 Task: Find connections with filter location Bucaramanga with filter topic #cybersecuritywith filter profile language French with filter current company SYMPHONI HR with filter school Engineering colleges with filter industry Courts of Law with filter service category Administrative with filter keywords title Landscaping Assistant
Action: Mouse moved to (515, 72)
Screenshot: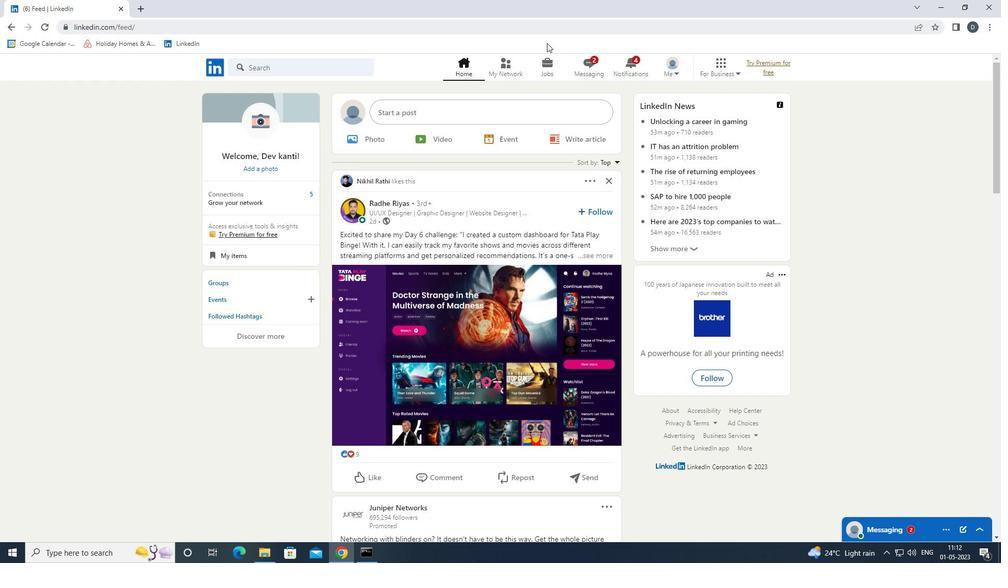 
Action: Mouse pressed left at (515, 72)
Screenshot: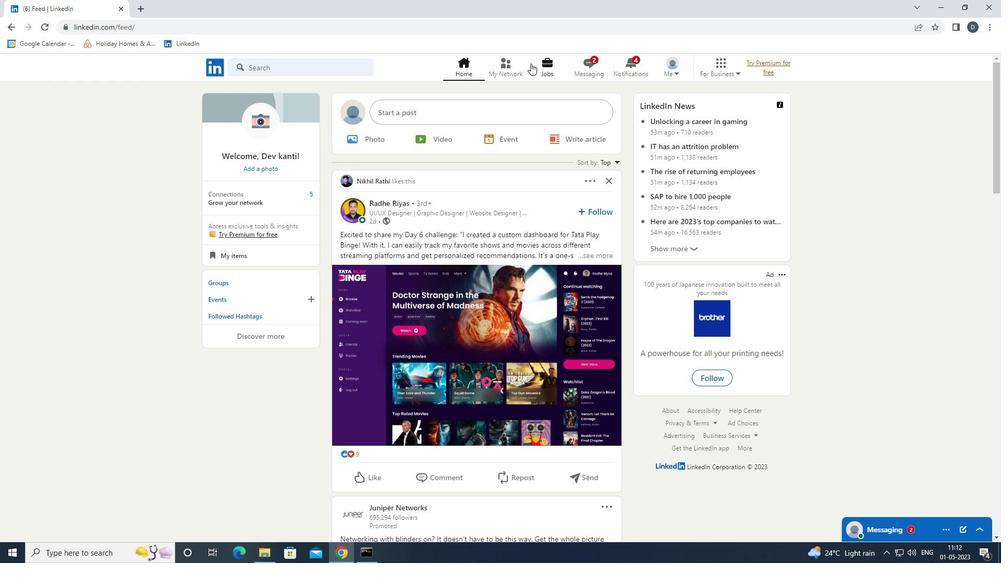 
Action: Mouse moved to (345, 125)
Screenshot: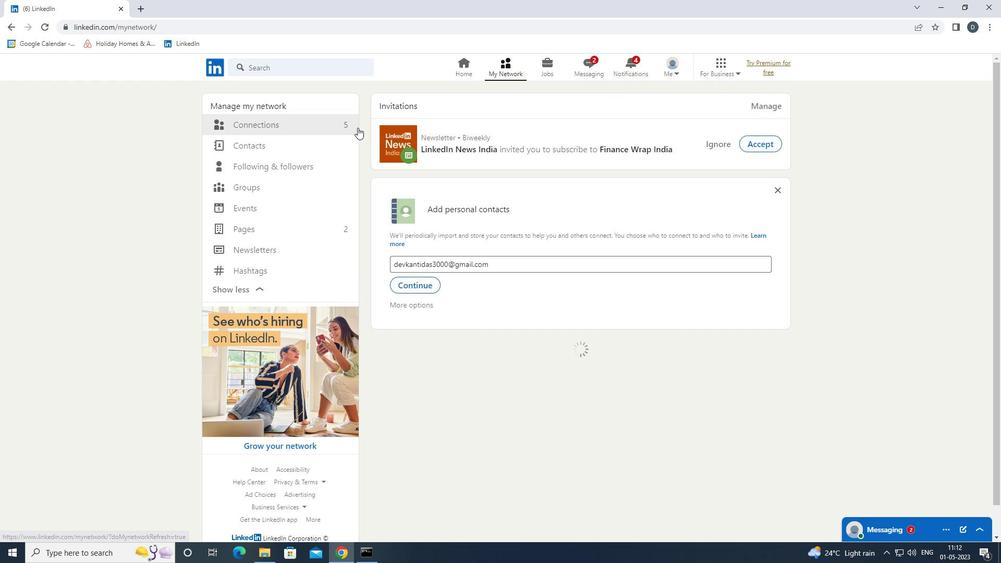 
Action: Mouse pressed left at (345, 125)
Screenshot: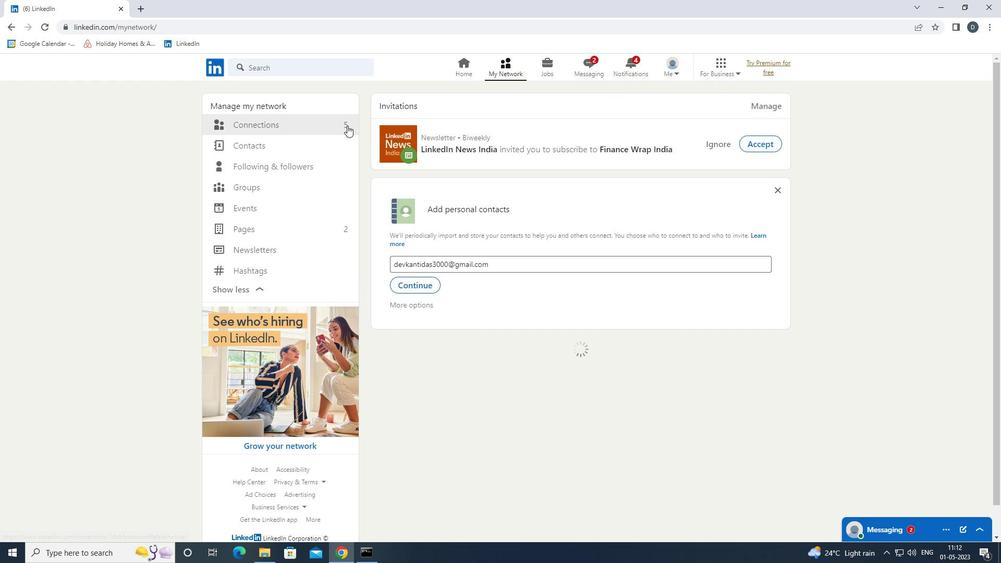 
Action: Mouse moved to (555, 124)
Screenshot: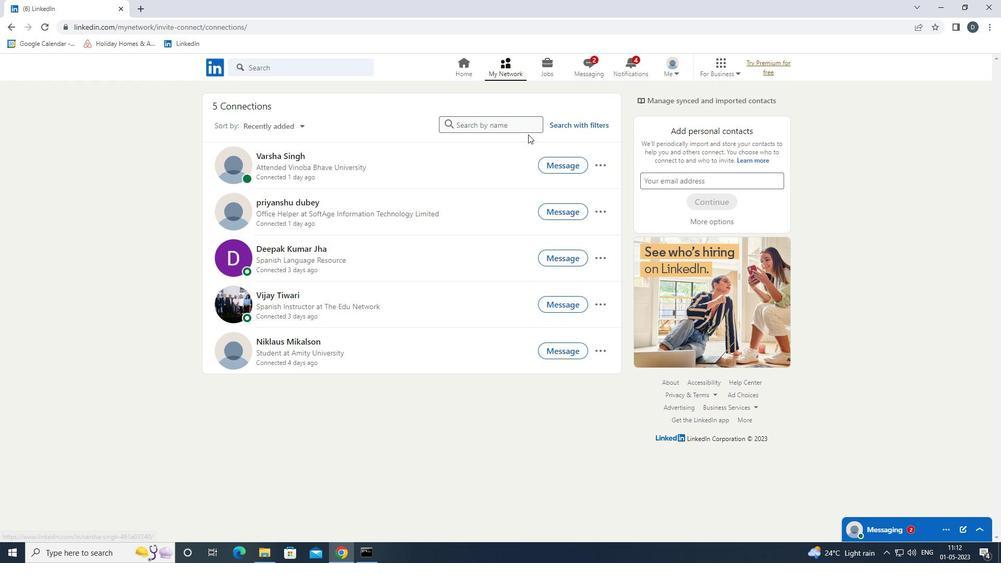 
Action: Mouse pressed left at (555, 124)
Screenshot: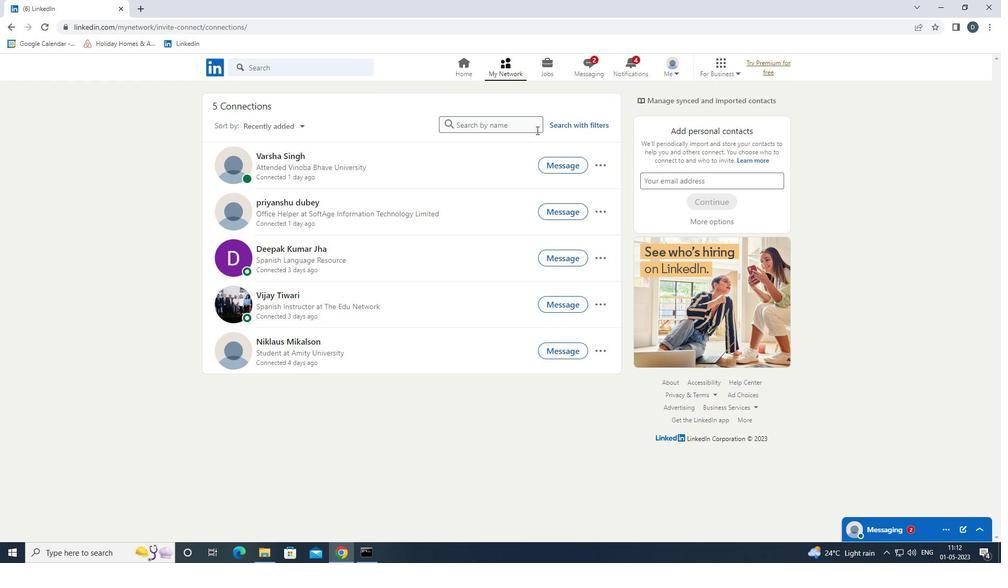 
Action: Mouse moved to (539, 97)
Screenshot: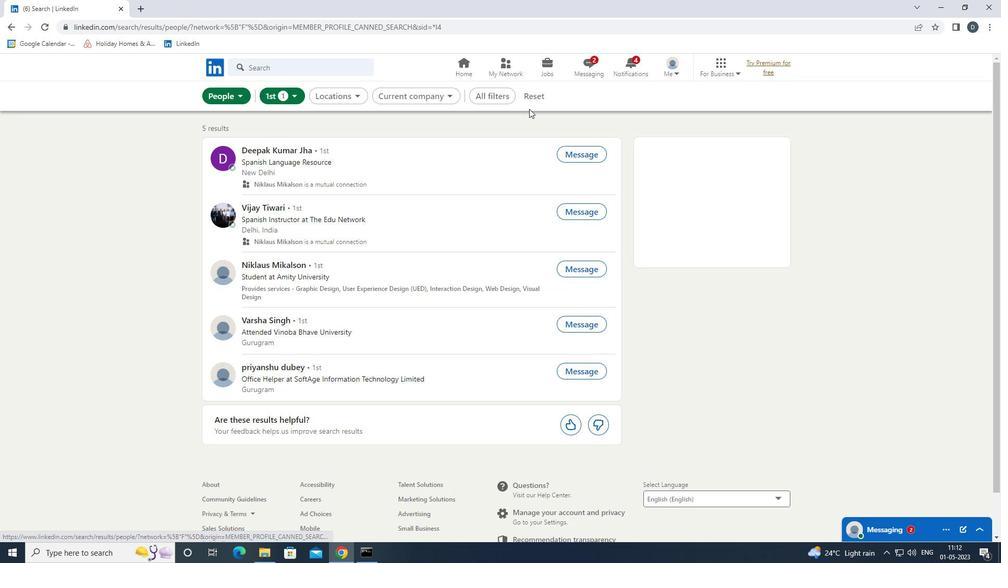 
Action: Mouse pressed left at (539, 97)
Screenshot: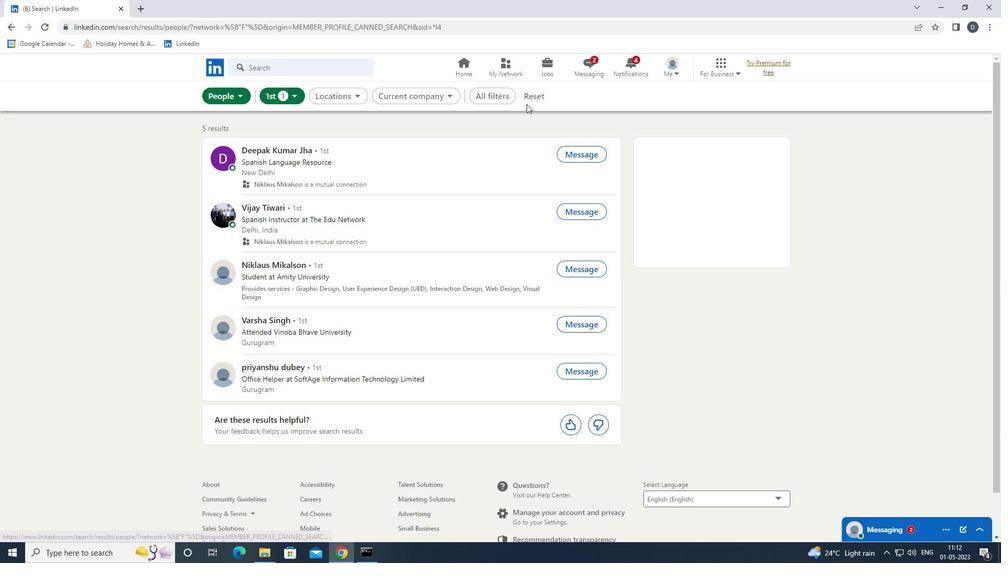 
Action: Mouse moved to (523, 96)
Screenshot: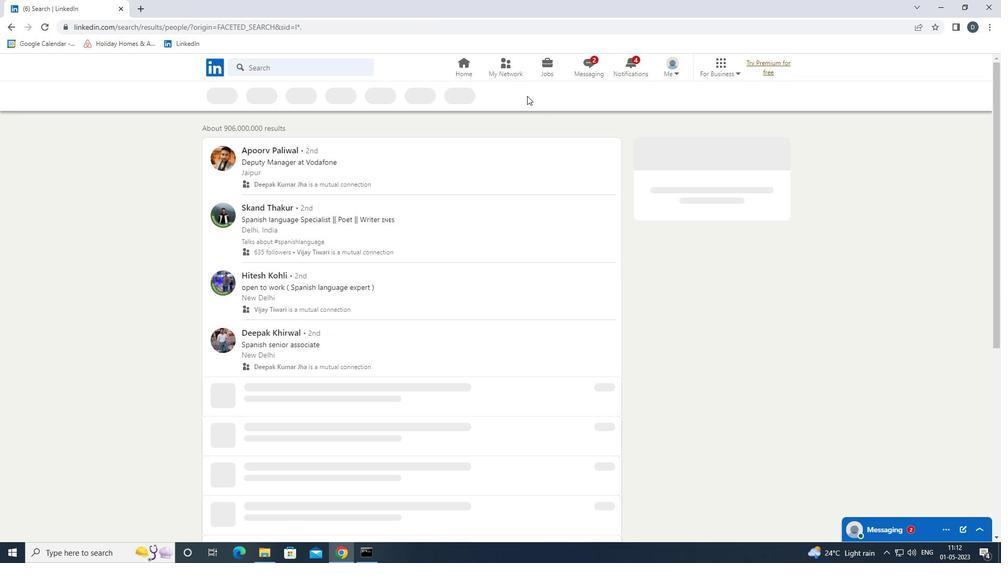
Action: Mouse pressed left at (523, 96)
Screenshot: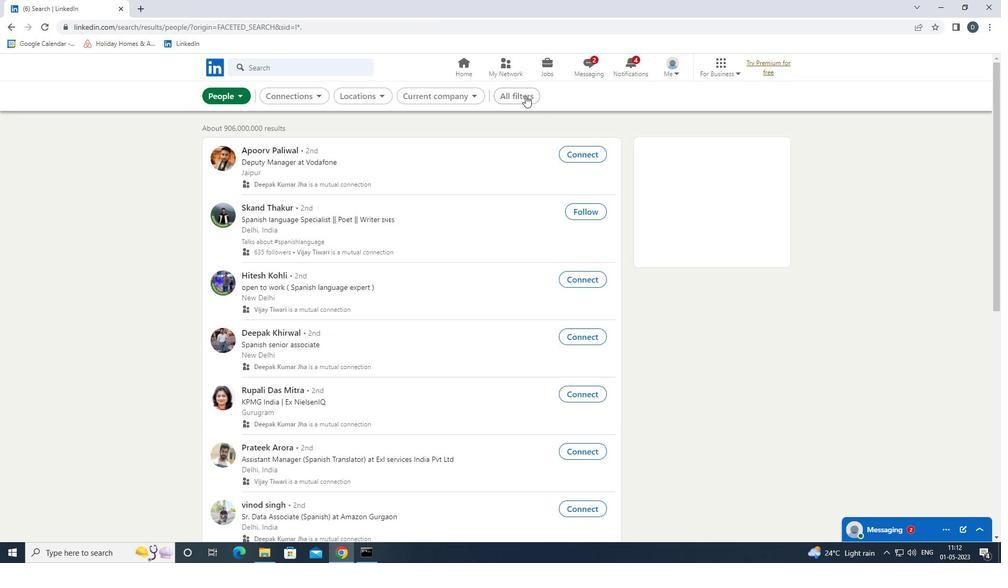 
Action: Mouse moved to (911, 362)
Screenshot: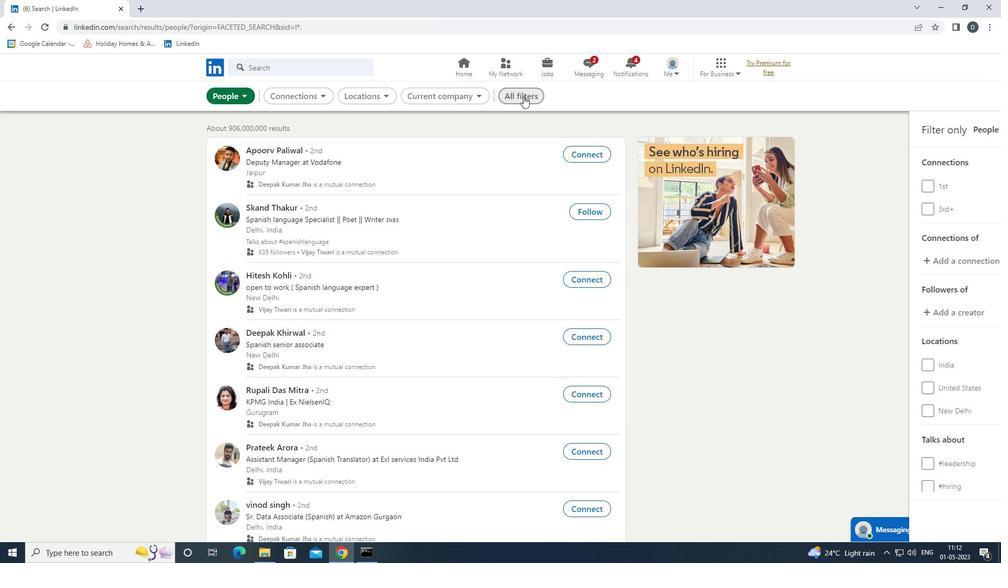 
Action: Mouse scrolled (911, 361) with delta (0, 0)
Screenshot: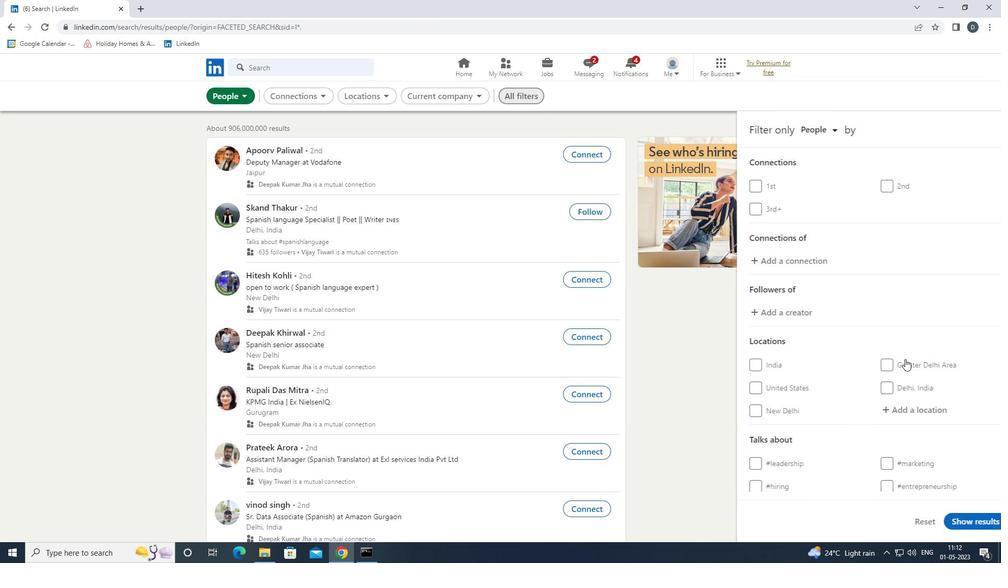 
Action: Mouse moved to (911, 362)
Screenshot: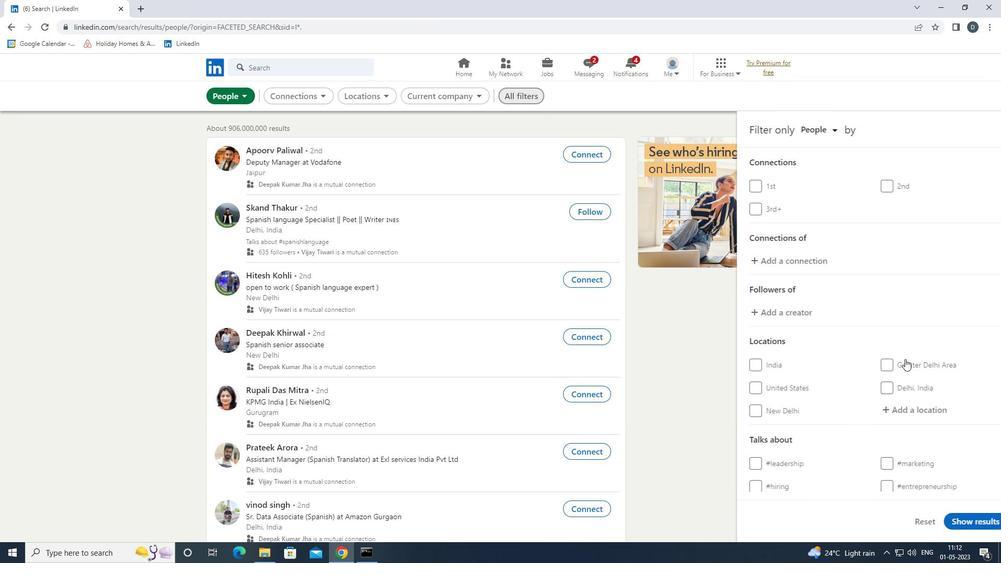 
Action: Mouse scrolled (911, 361) with delta (0, 0)
Screenshot: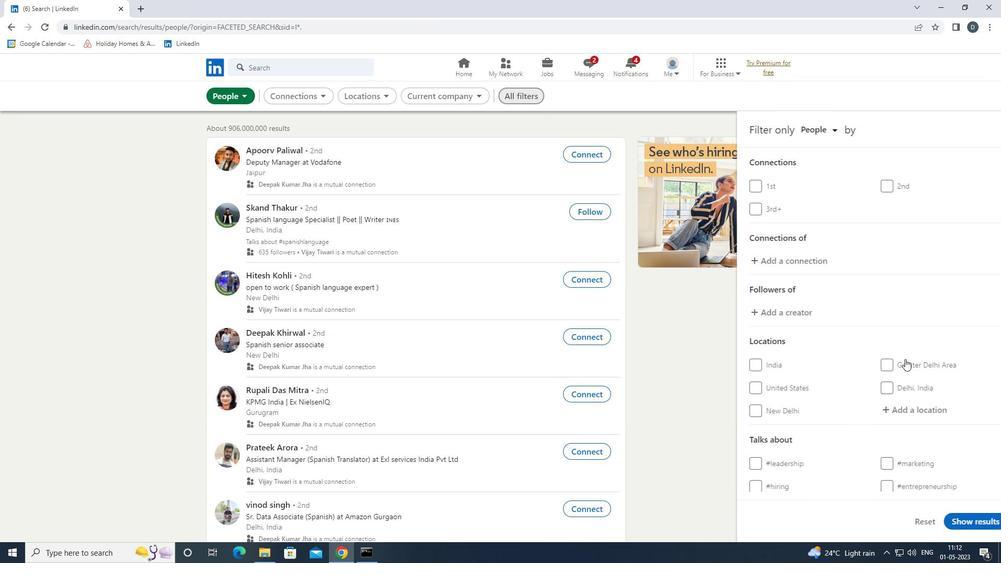 
Action: Mouse moved to (904, 309)
Screenshot: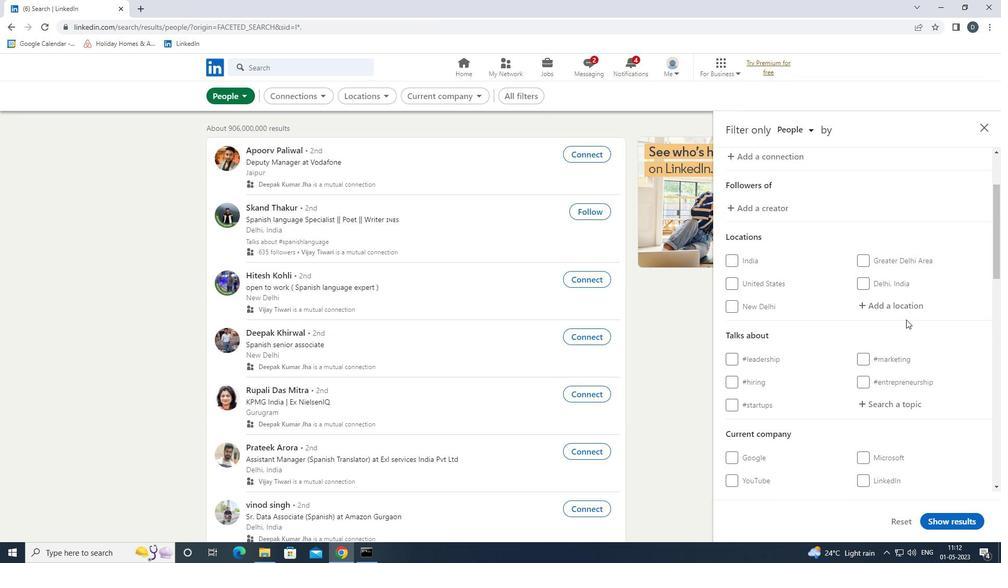 
Action: Mouse pressed left at (904, 309)
Screenshot: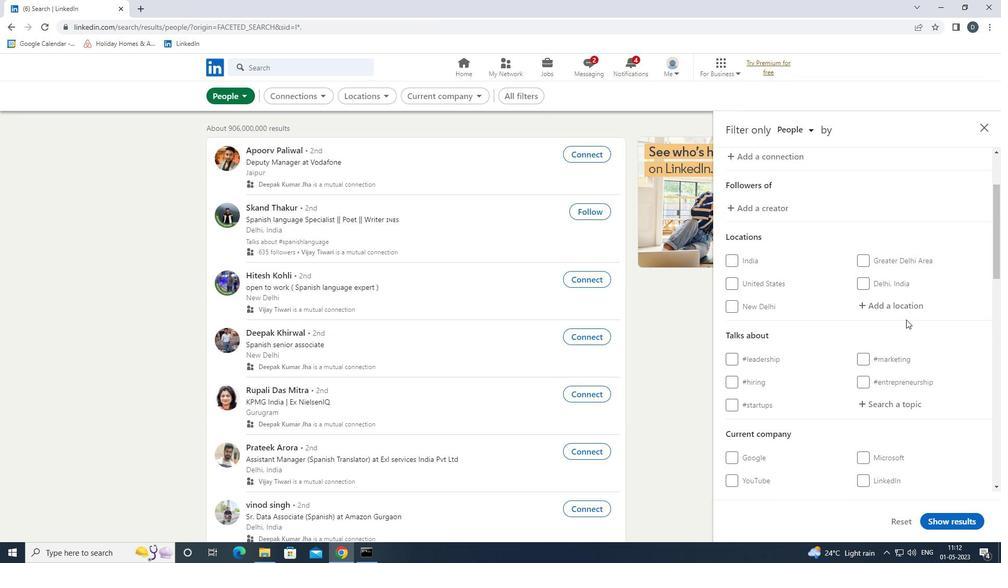 
Action: Key pressed <Key.shift>BU
Screenshot: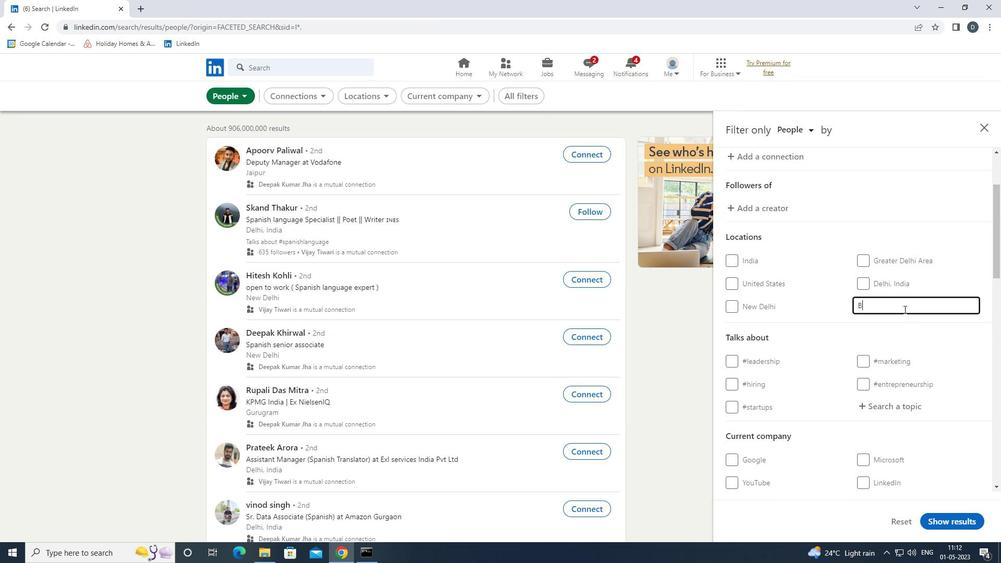 
Action: Mouse moved to (904, 309)
Screenshot: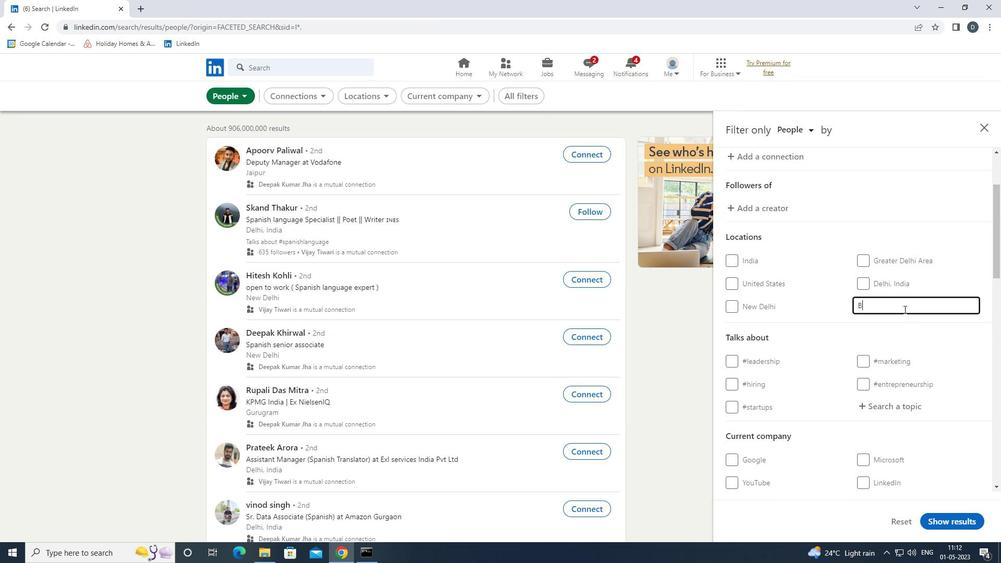 
Action: Key pressed CAR
Screenshot: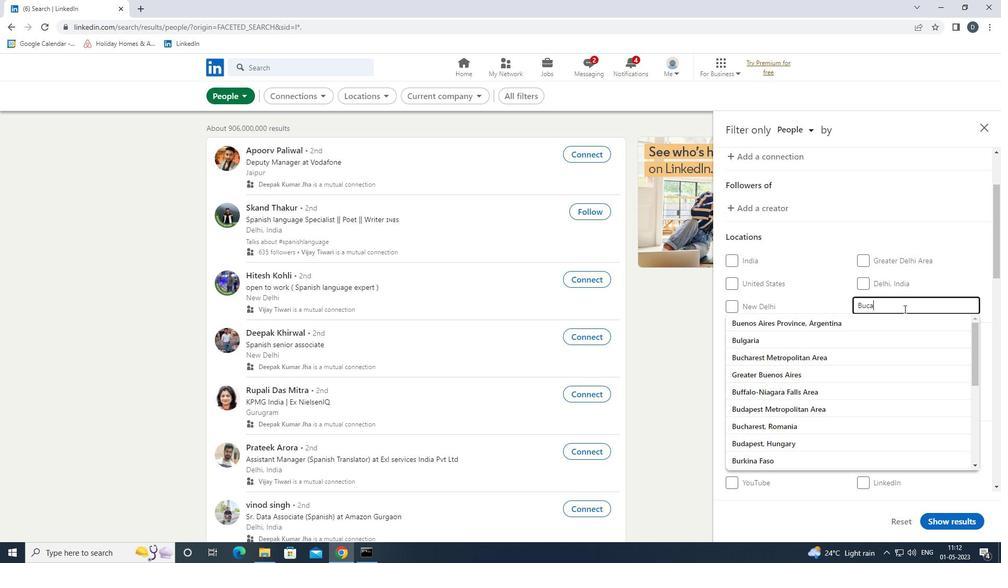 
Action: Mouse moved to (904, 309)
Screenshot: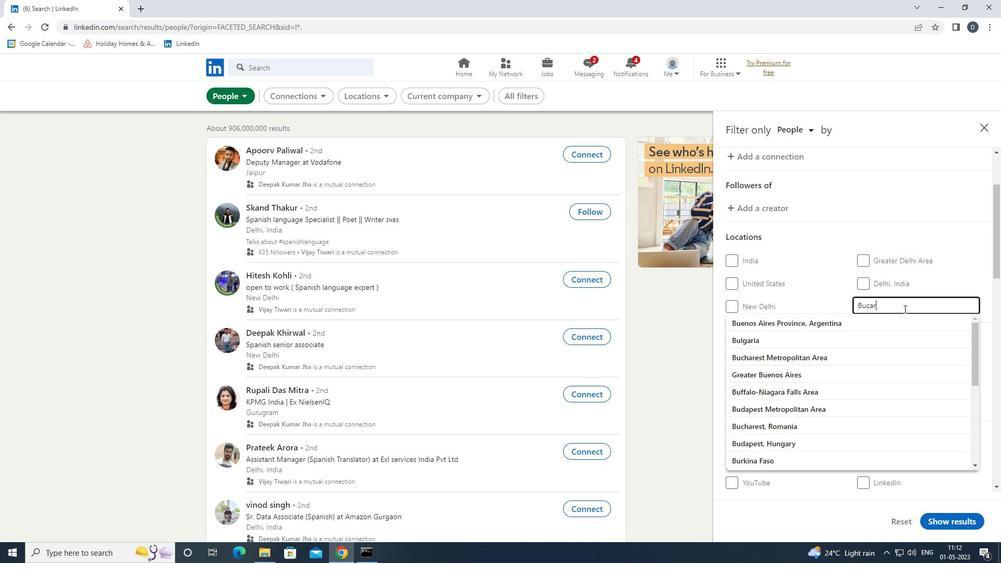 
Action: Key pressed AMANGA
Screenshot: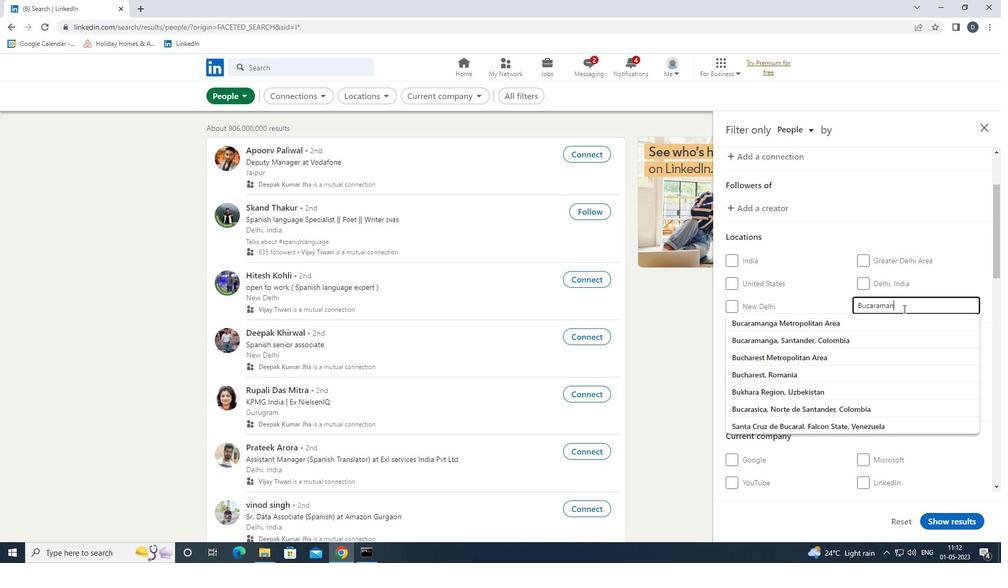 
Action: Mouse moved to (903, 309)
Screenshot: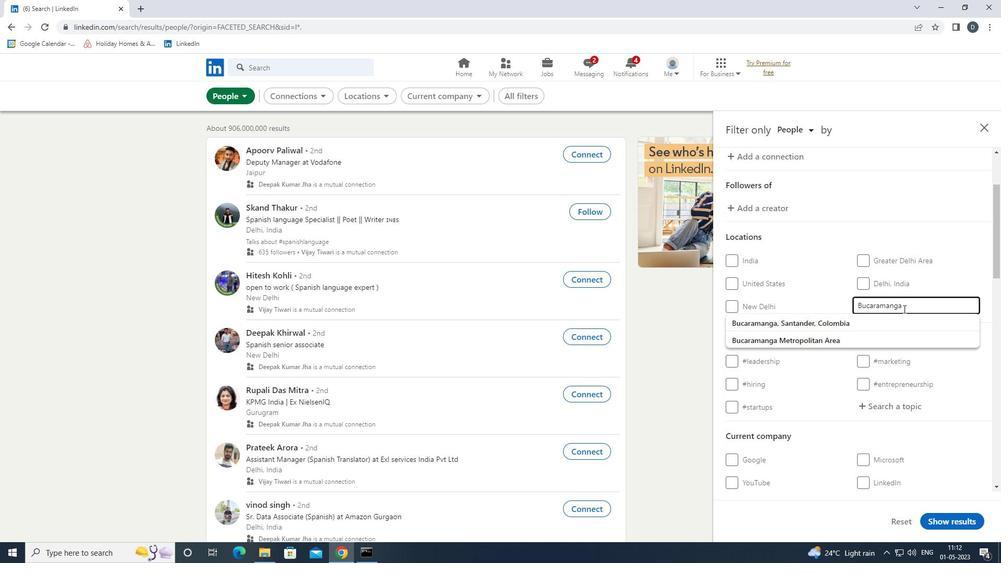 
Action: Key pressed <Key.enter>
Screenshot: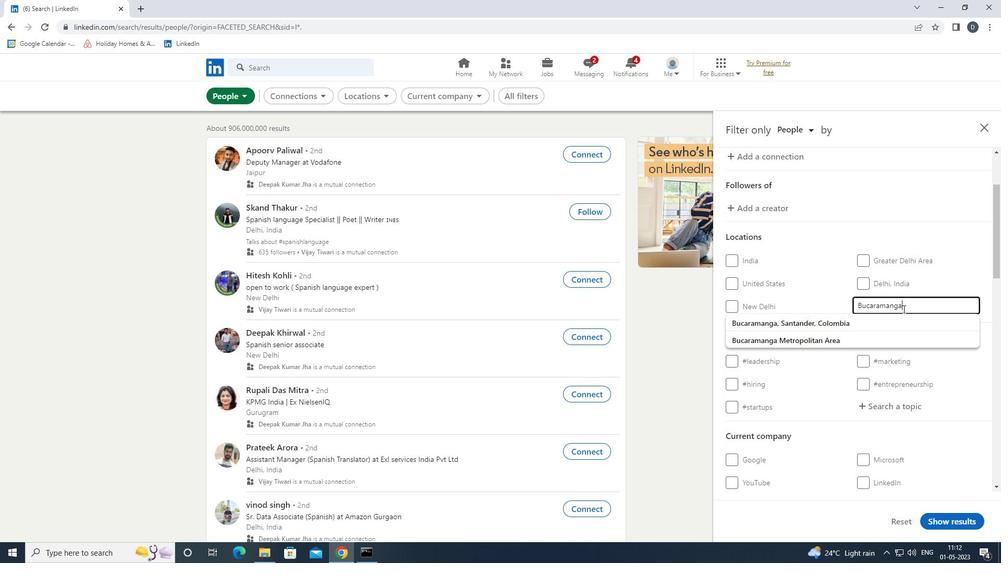 
Action: Mouse moved to (908, 307)
Screenshot: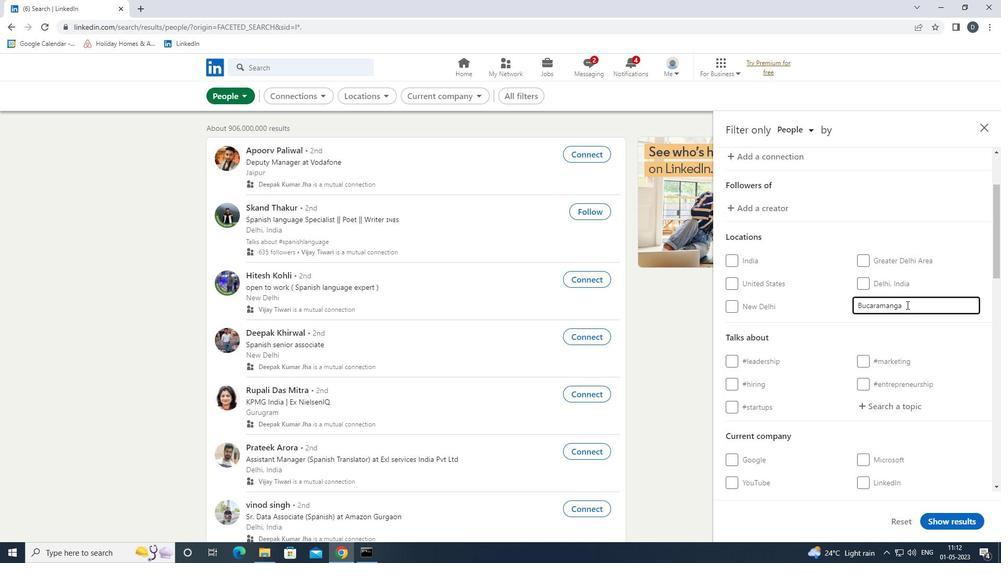 
Action: Mouse scrolled (908, 306) with delta (0, 0)
Screenshot: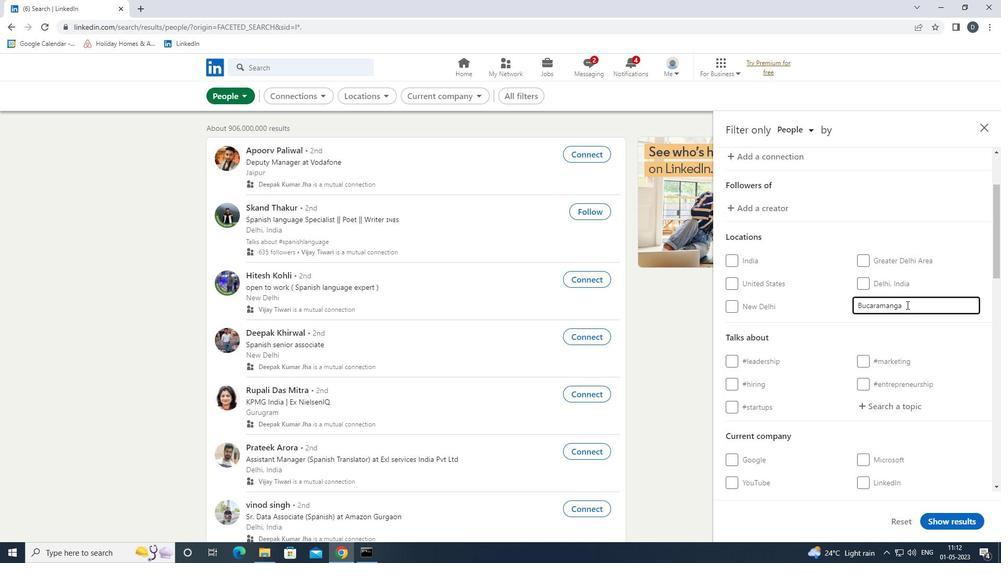 
Action: Mouse moved to (908, 307)
Screenshot: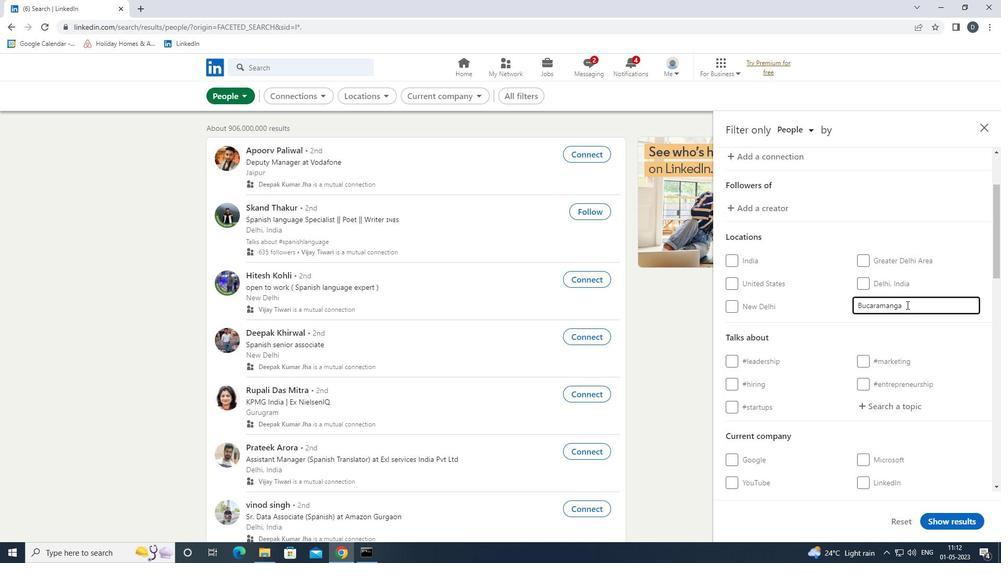 
Action: Mouse scrolled (908, 306) with delta (0, 0)
Screenshot: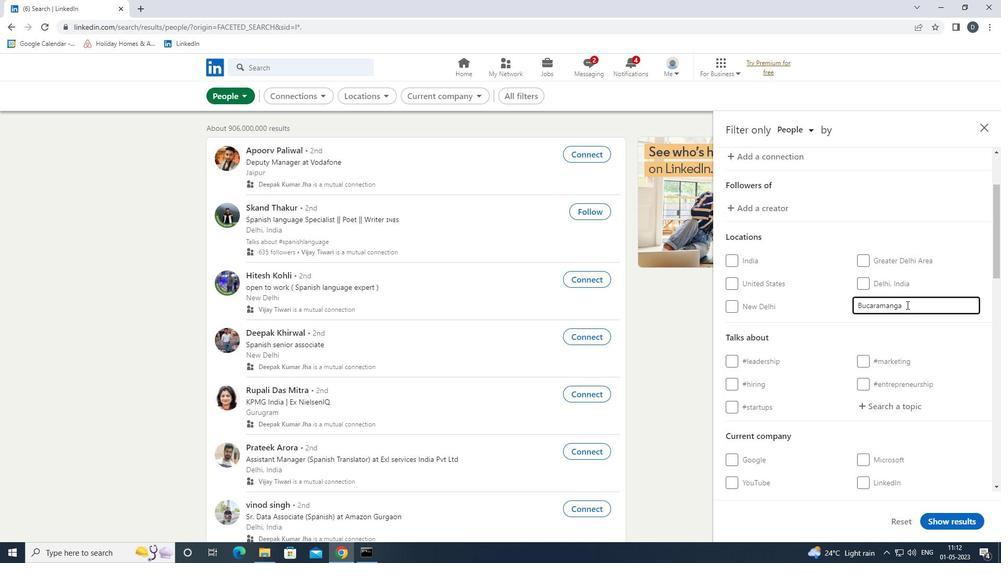 
Action: Mouse moved to (908, 307)
Screenshot: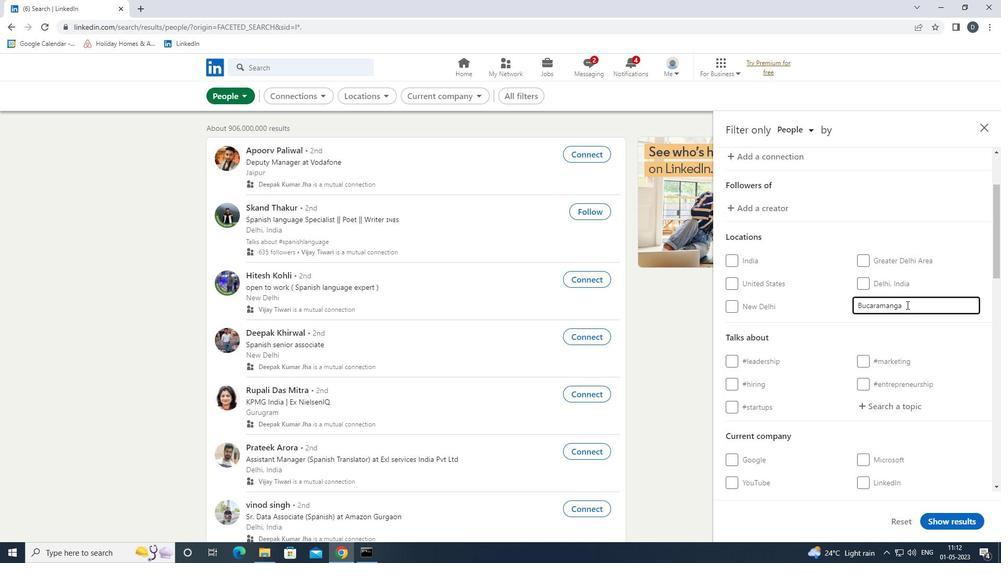 
Action: Mouse scrolled (908, 307) with delta (0, 0)
Screenshot: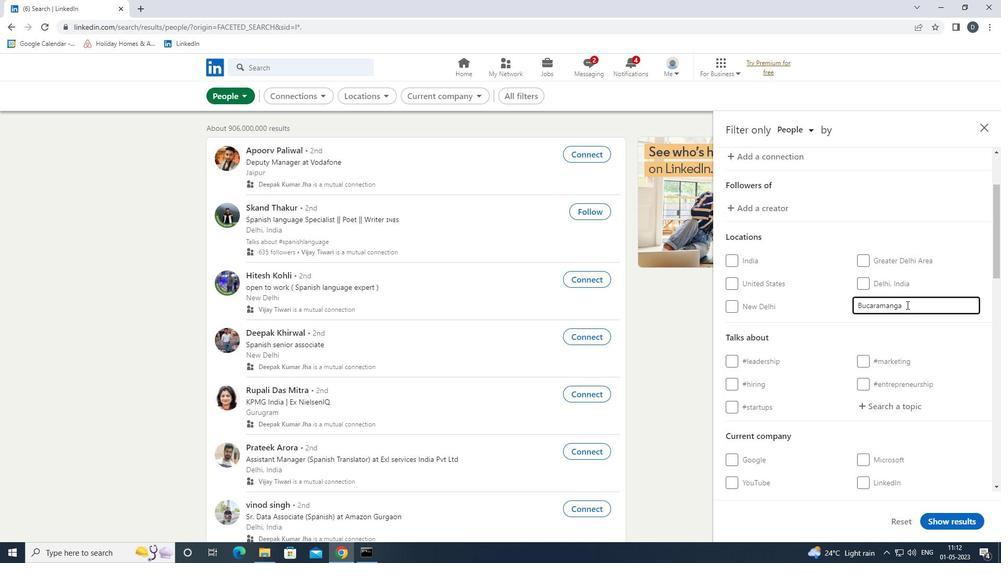 
Action: Mouse moved to (912, 245)
Screenshot: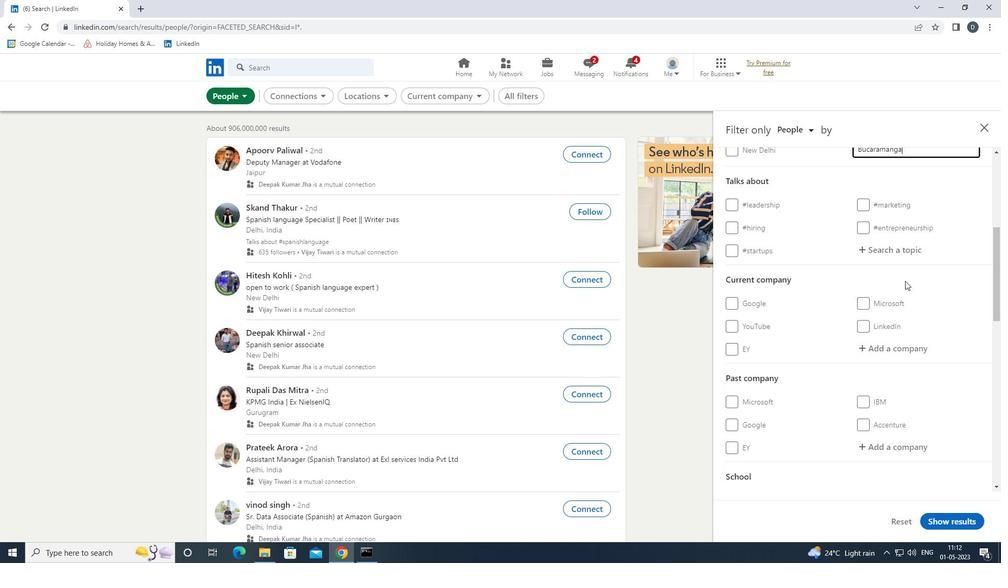 
Action: Mouse pressed left at (912, 245)
Screenshot: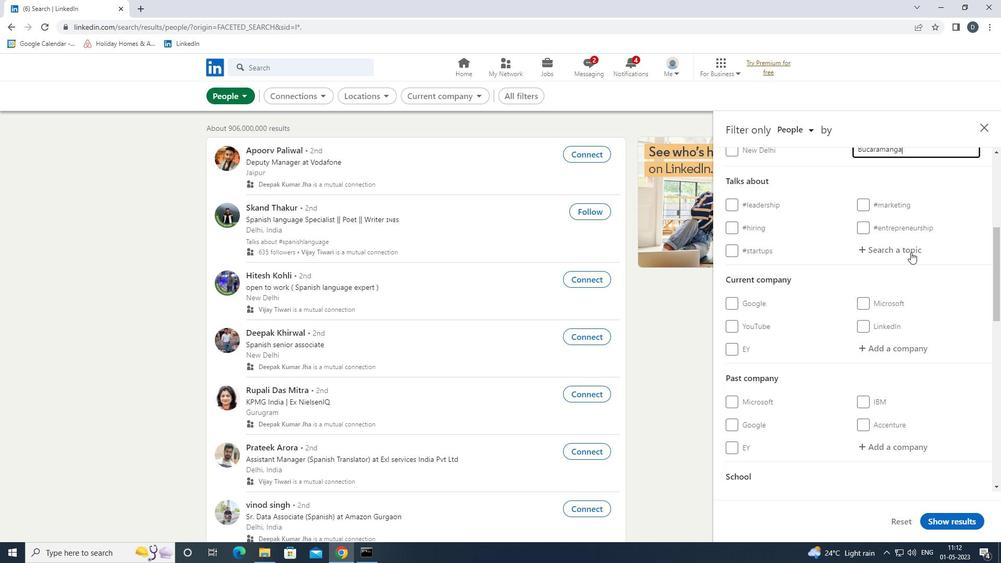 
Action: Key pressed <Key.shift>#CYBERSECUI<Key.backspace>RITY
Screenshot: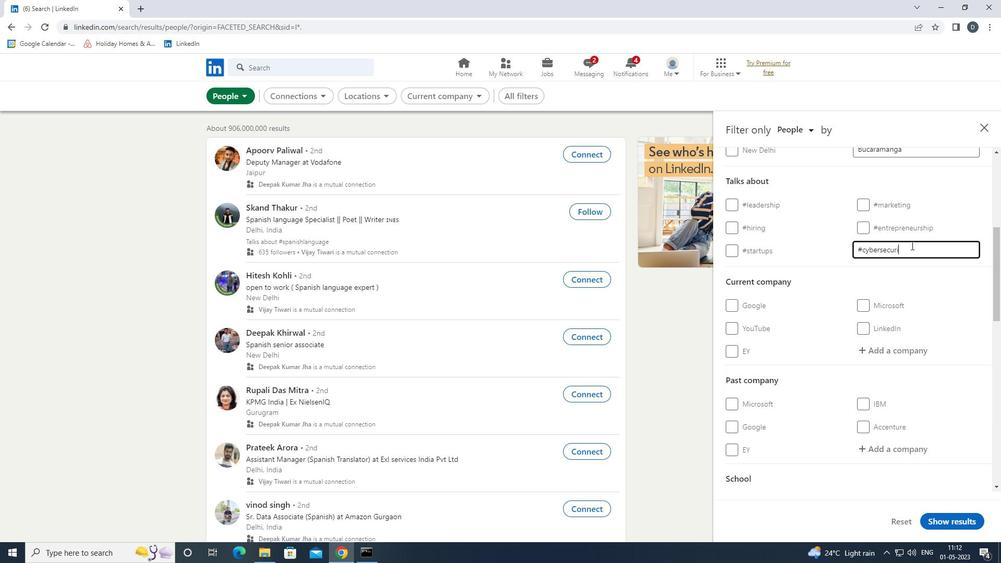 
Action: Mouse moved to (898, 286)
Screenshot: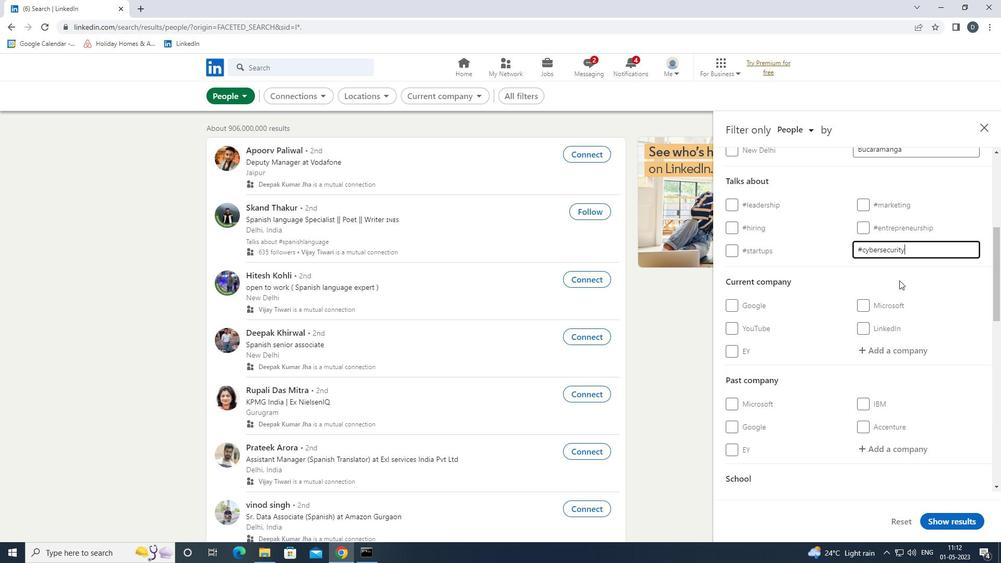 
Action: Mouse scrolled (898, 285) with delta (0, 0)
Screenshot: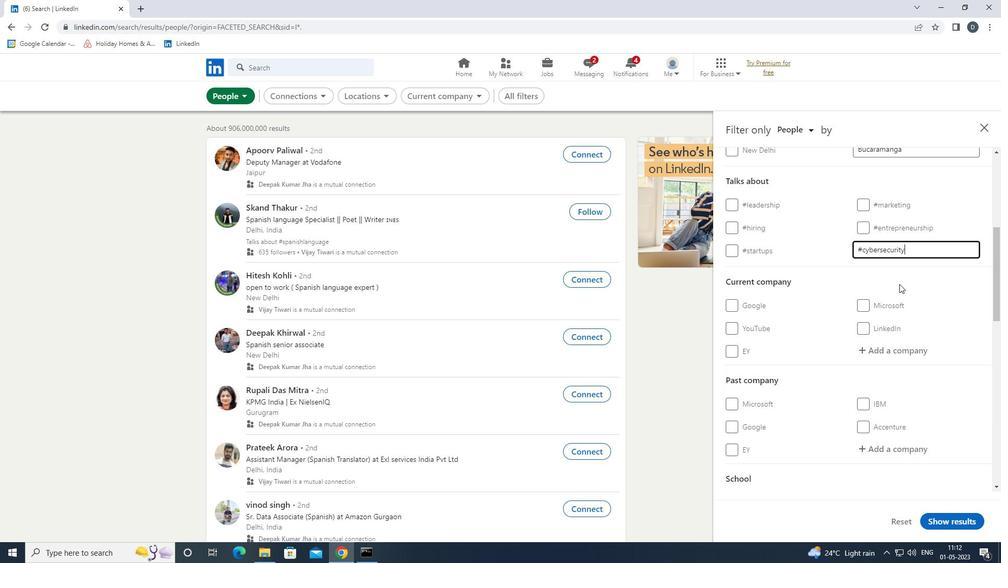 
Action: Mouse moved to (898, 287)
Screenshot: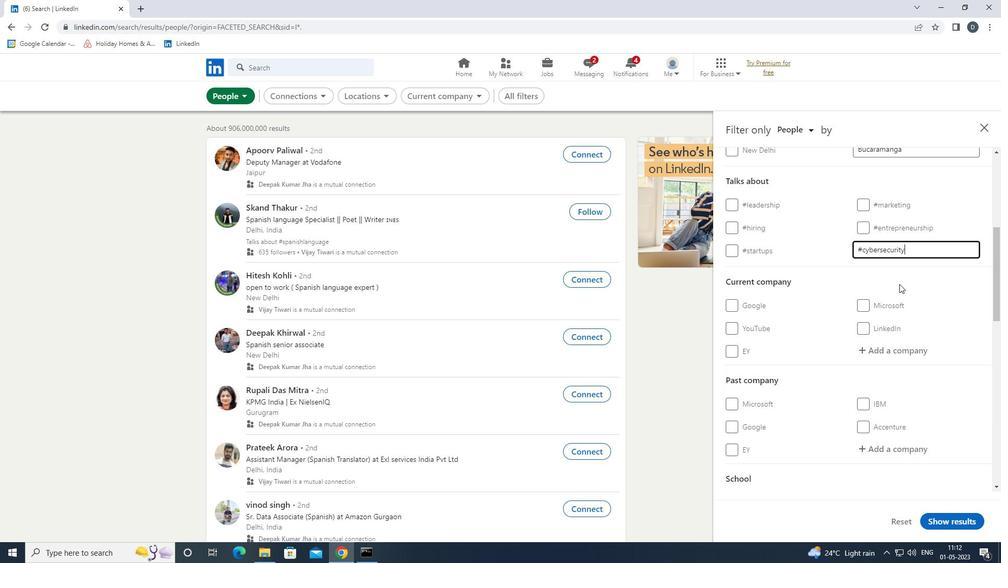 
Action: Mouse scrolled (898, 286) with delta (0, 0)
Screenshot: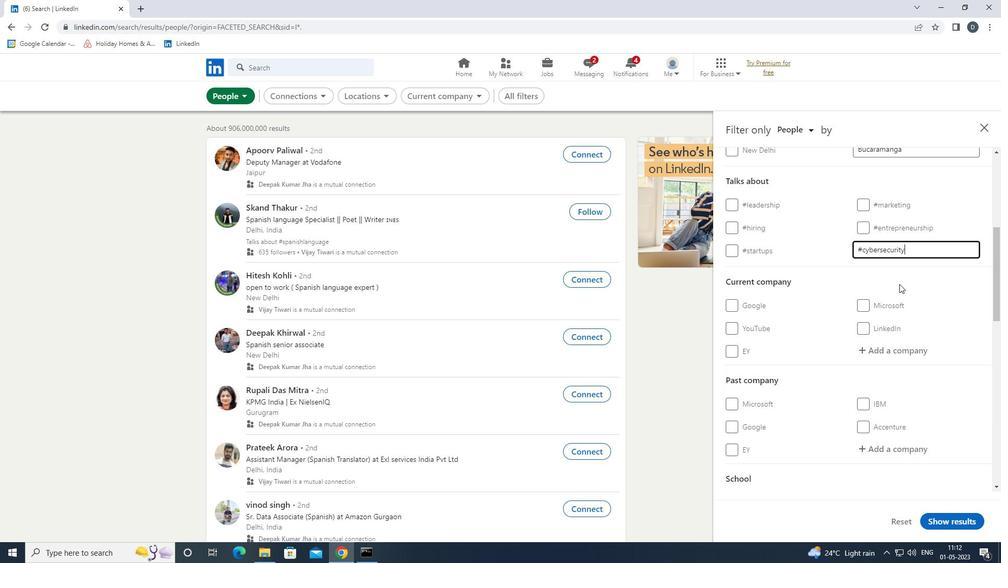 
Action: Mouse scrolled (898, 286) with delta (0, 0)
Screenshot: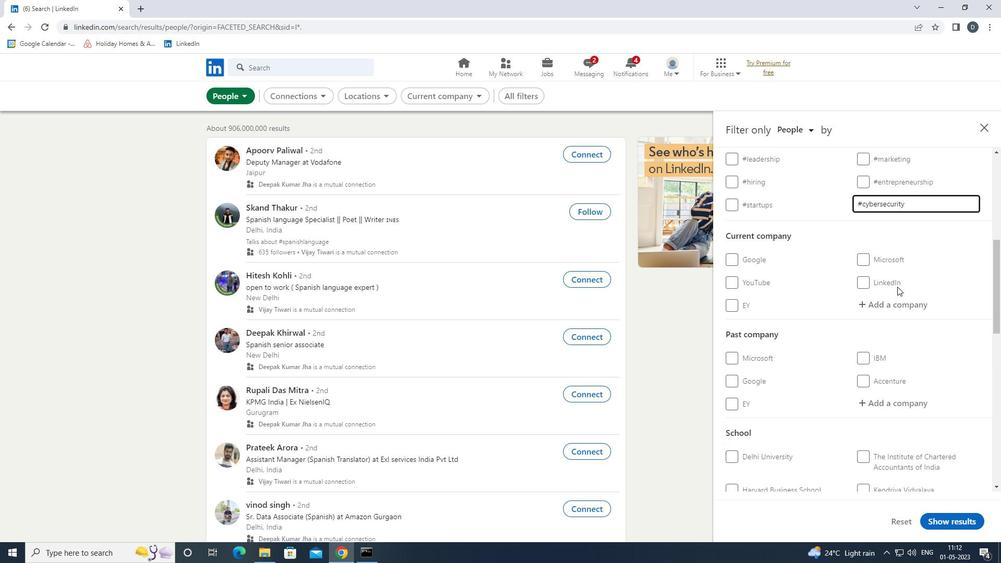
Action: Mouse scrolled (898, 286) with delta (0, 0)
Screenshot: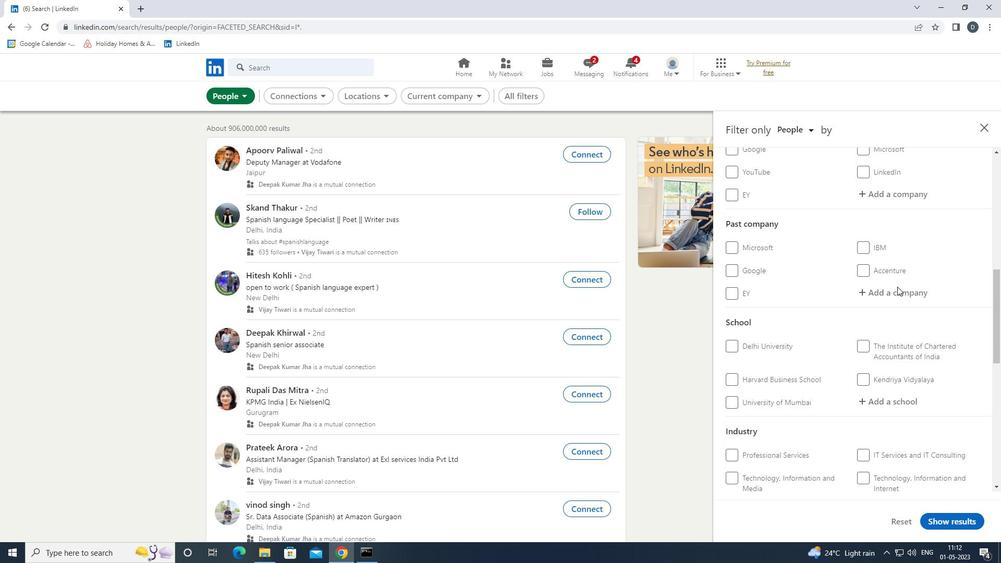 
Action: Mouse scrolled (898, 286) with delta (0, 0)
Screenshot: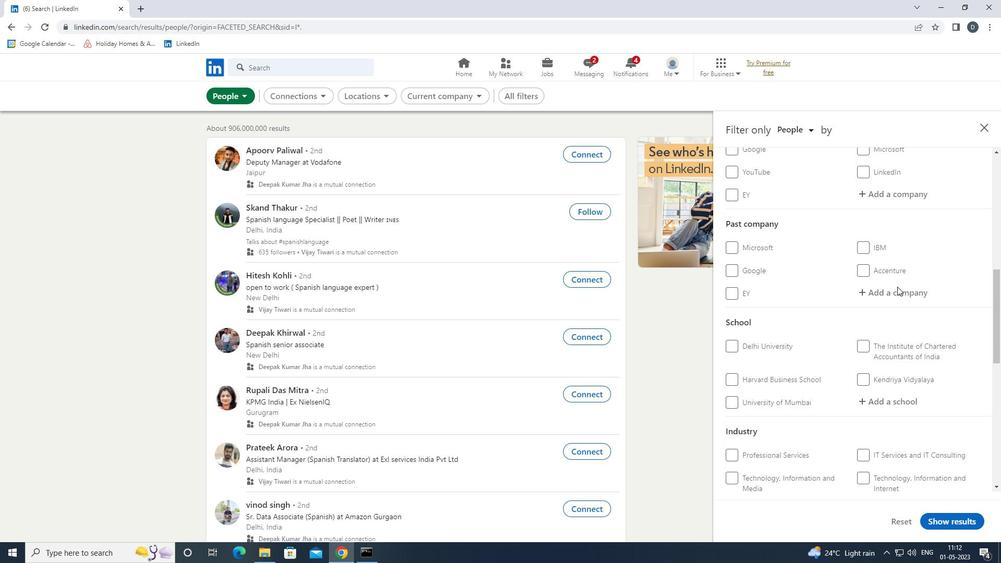 
Action: Mouse scrolled (898, 286) with delta (0, 0)
Screenshot: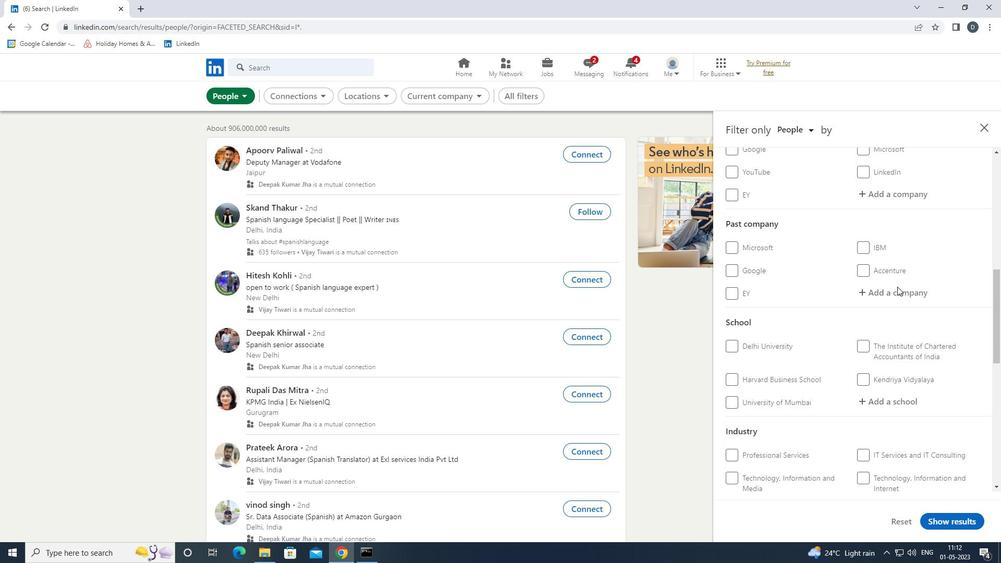 
Action: Mouse scrolled (898, 286) with delta (0, 0)
Screenshot: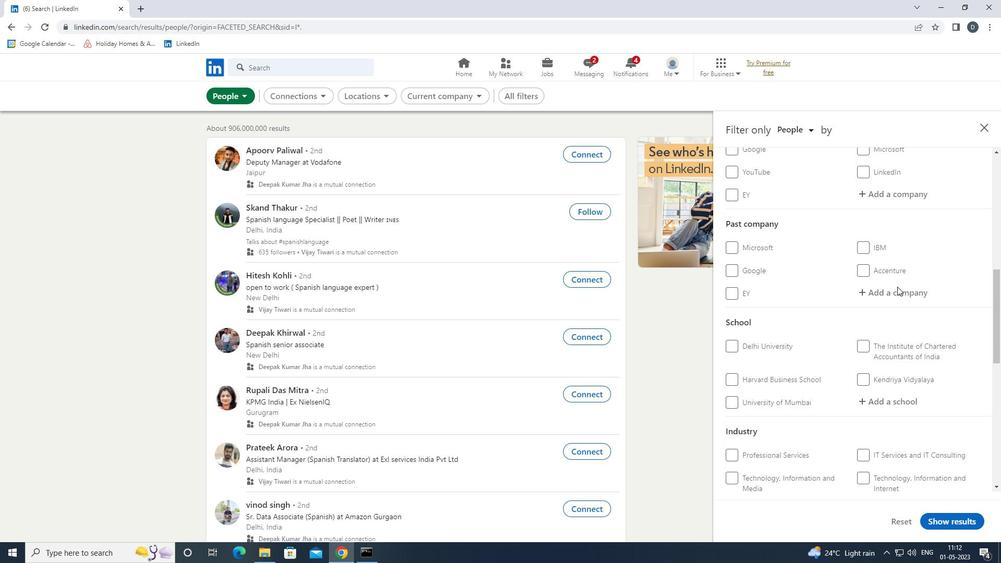 
Action: Mouse scrolled (898, 286) with delta (0, 0)
Screenshot: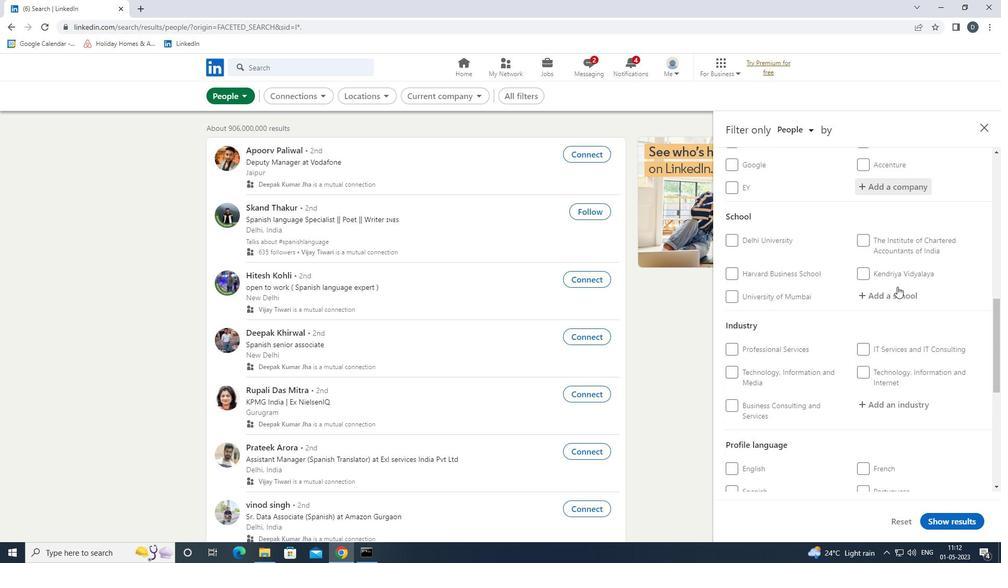 
Action: Mouse scrolled (898, 286) with delta (0, 0)
Screenshot: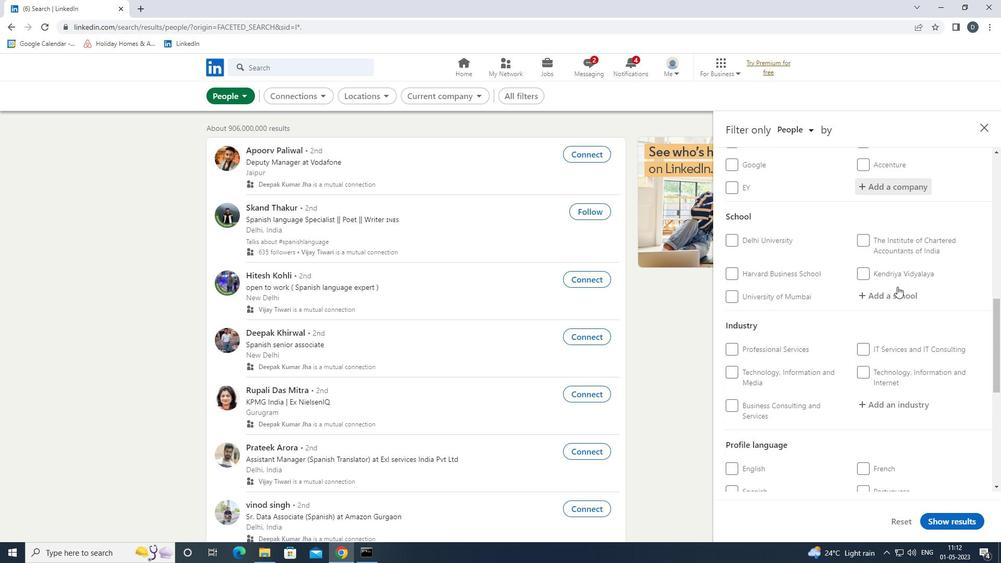 
Action: Mouse scrolled (898, 286) with delta (0, 0)
Screenshot: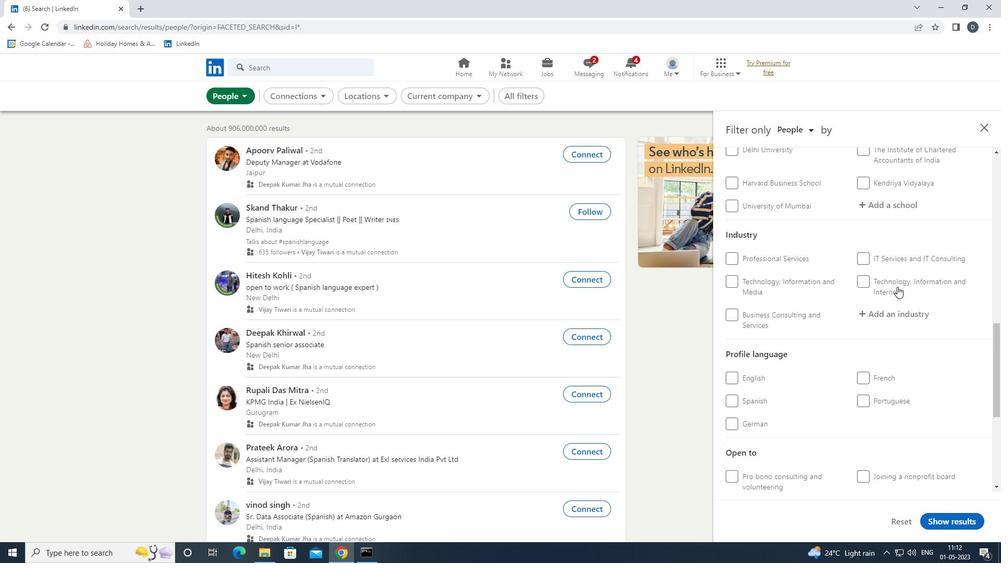 
Action: Mouse moved to (867, 209)
Screenshot: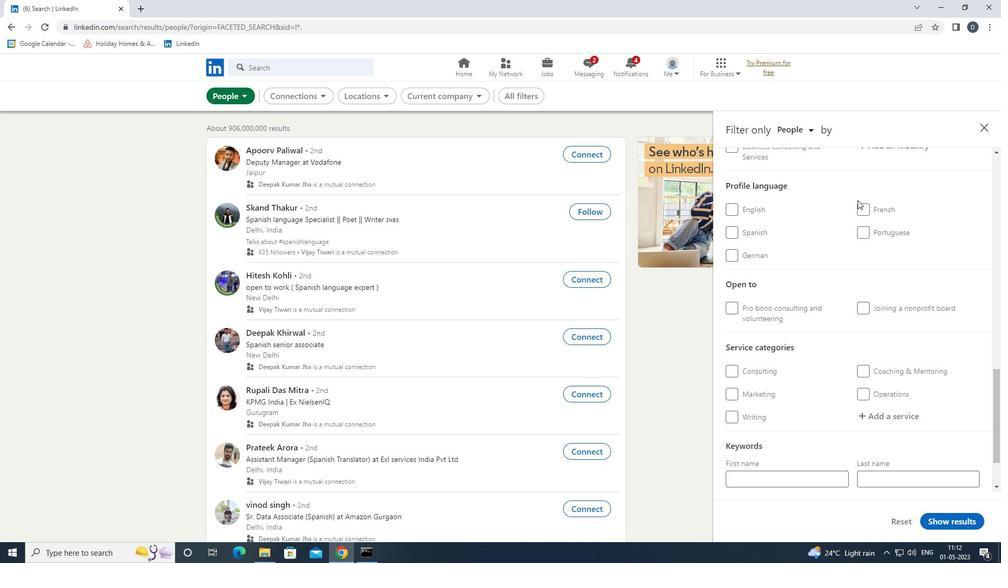 
Action: Mouse pressed left at (867, 209)
Screenshot: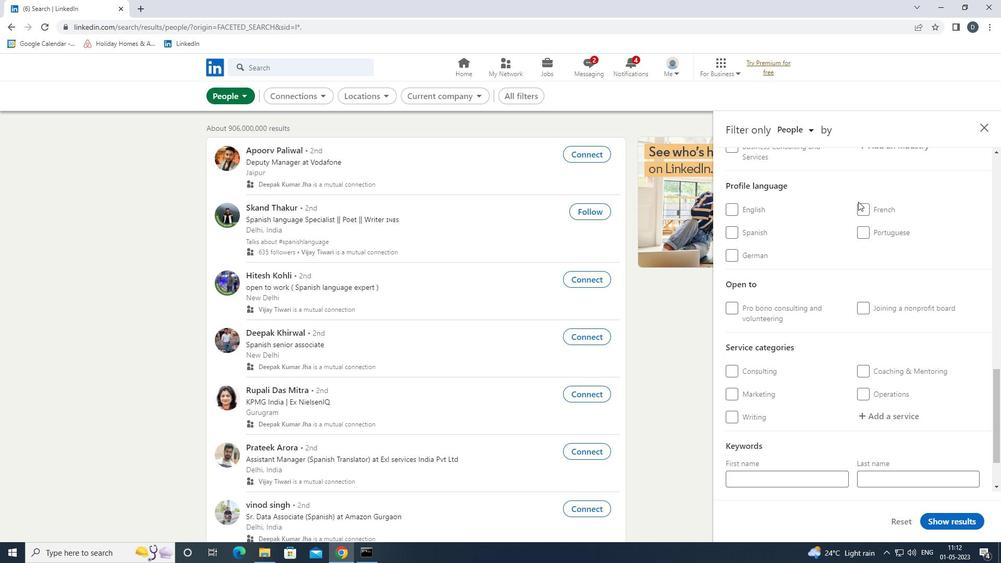 
Action: Mouse moved to (869, 210)
Screenshot: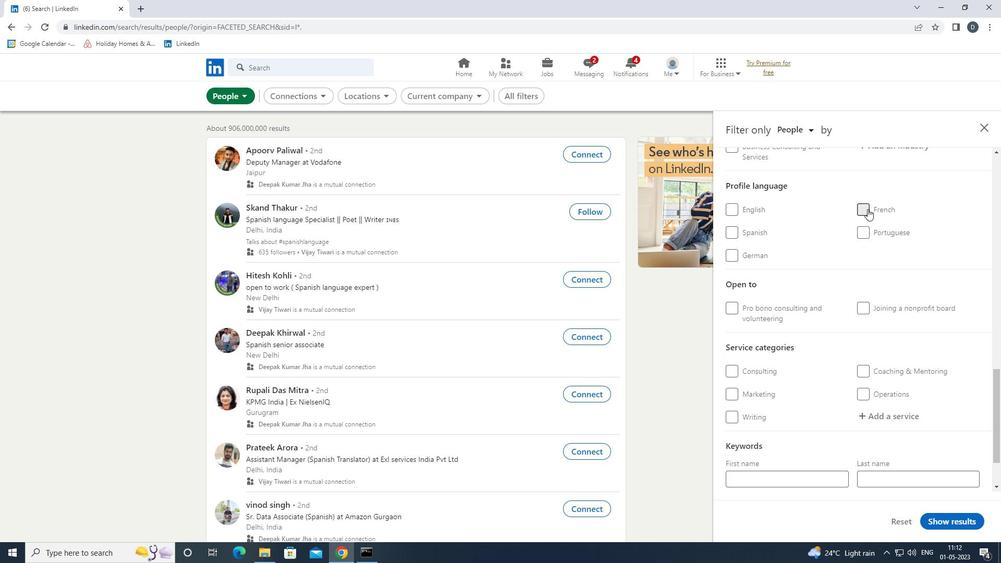 
Action: Mouse scrolled (869, 211) with delta (0, 0)
Screenshot: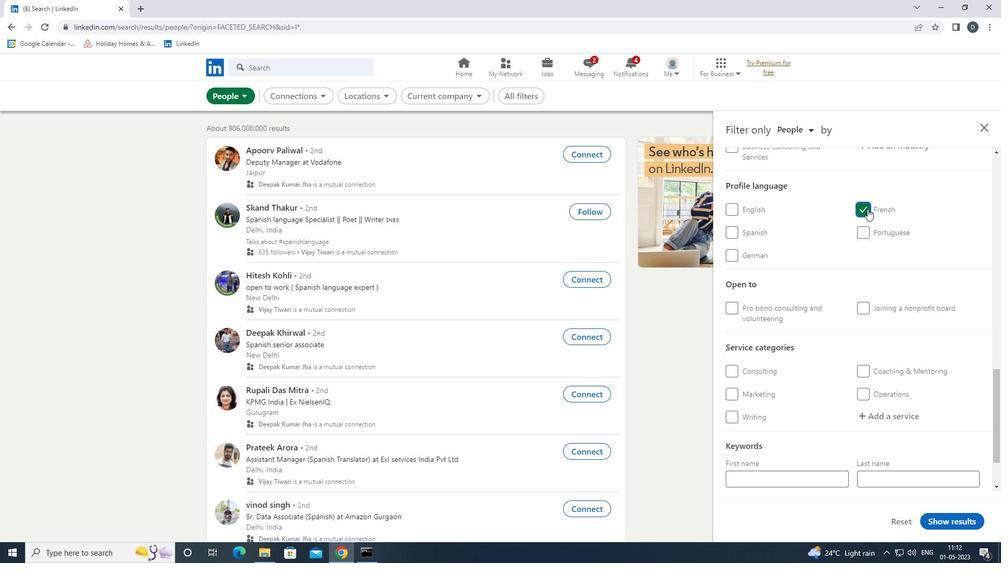 
Action: Mouse scrolled (869, 211) with delta (0, 0)
Screenshot: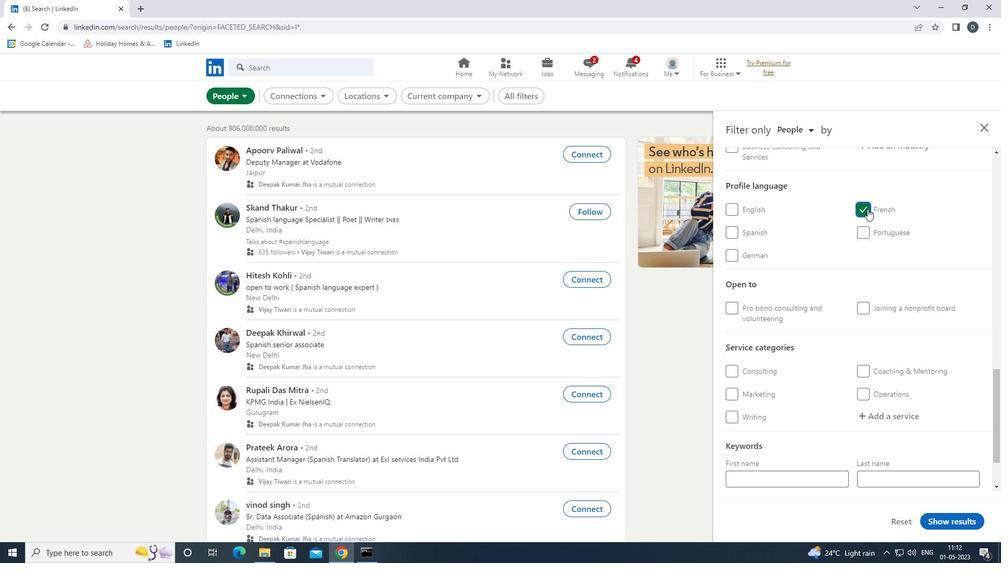 
Action: Mouse scrolled (869, 211) with delta (0, 0)
Screenshot: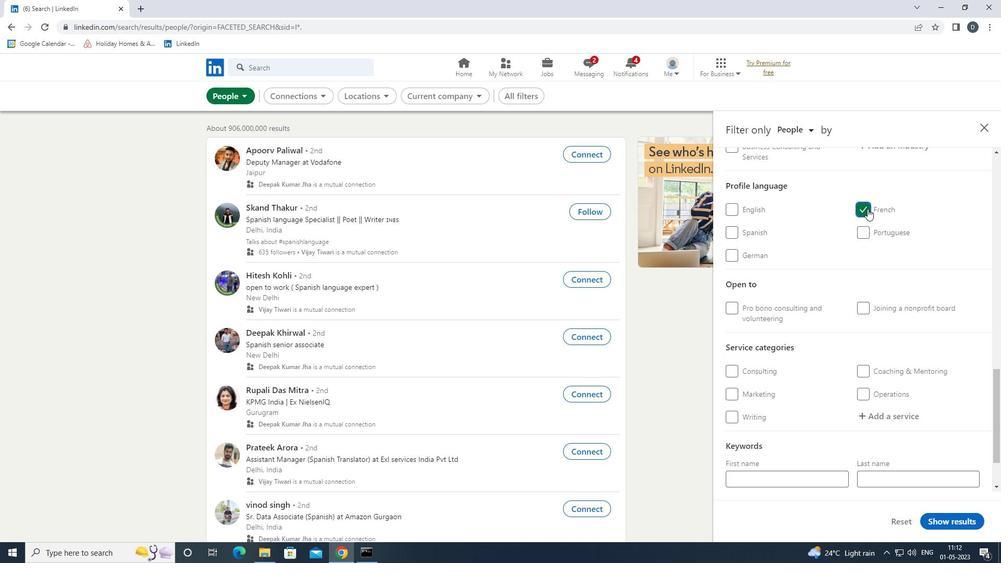 
Action: Mouse scrolled (869, 211) with delta (0, 0)
Screenshot: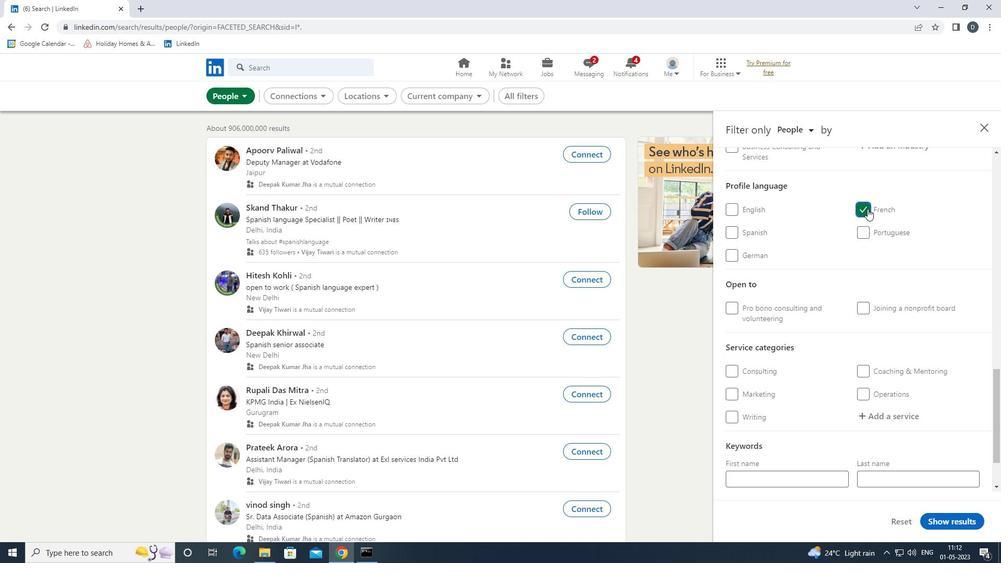 
Action: Mouse moved to (869, 211)
Screenshot: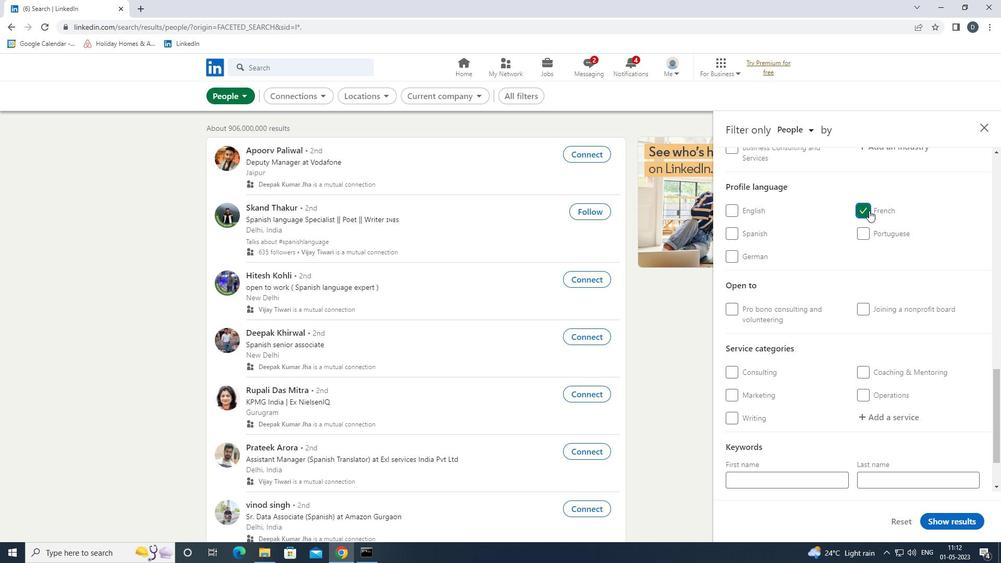
Action: Mouse scrolled (869, 211) with delta (0, 0)
Screenshot: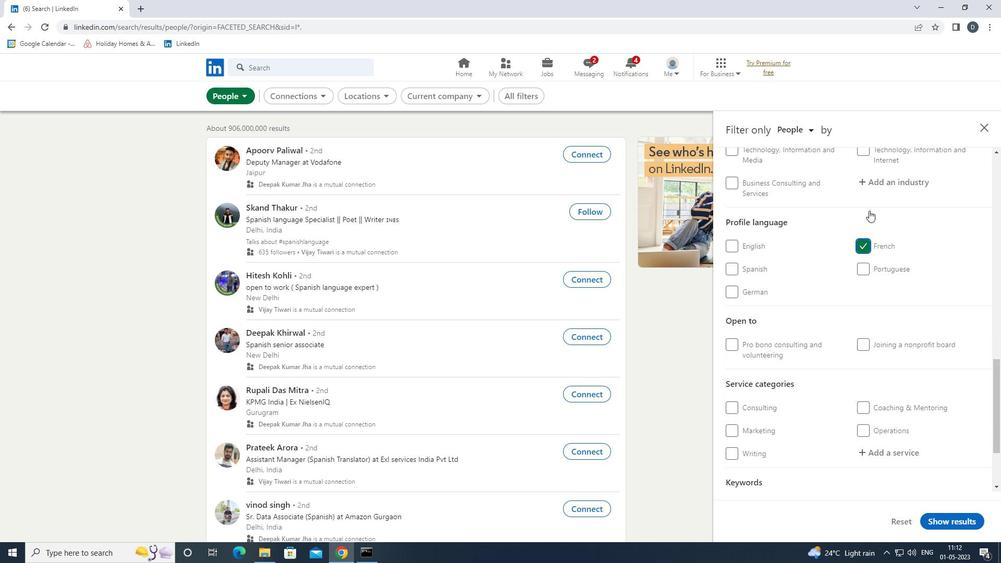 
Action: Mouse scrolled (869, 211) with delta (0, 0)
Screenshot: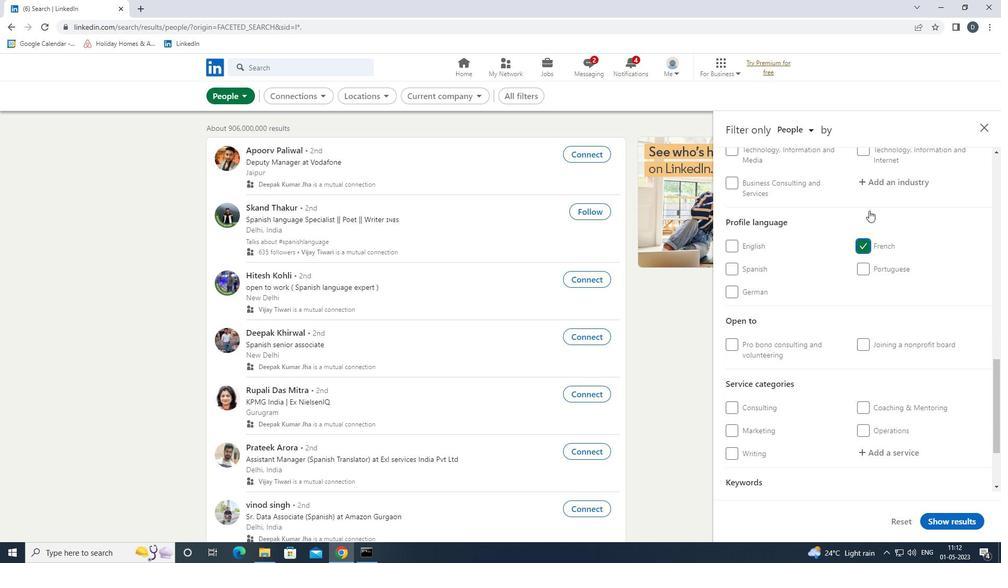 
Action: Mouse moved to (869, 211)
Screenshot: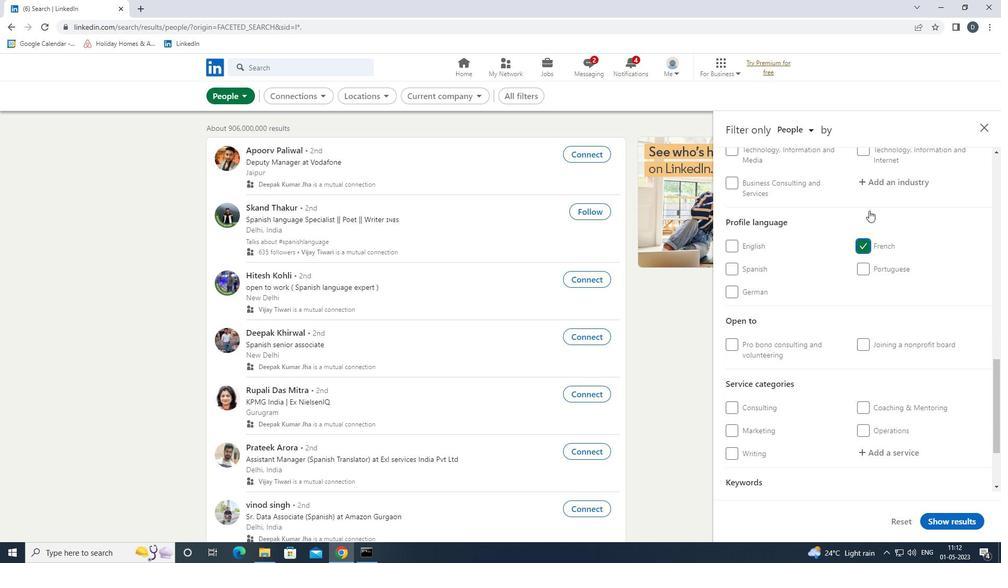 
Action: Mouse scrolled (869, 212) with delta (0, 0)
Screenshot: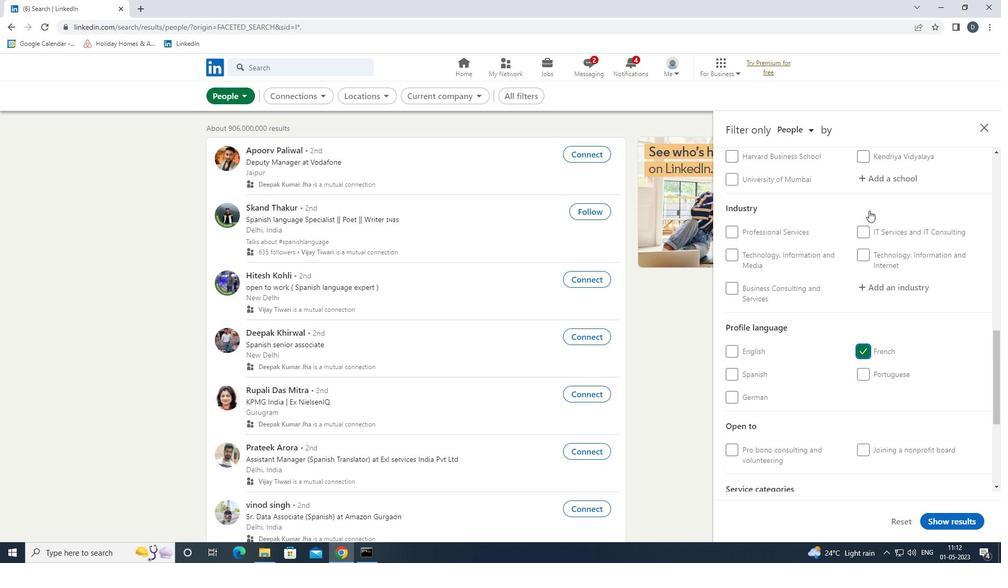 
Action: Mouse moved to (892, 204)
Screenshot: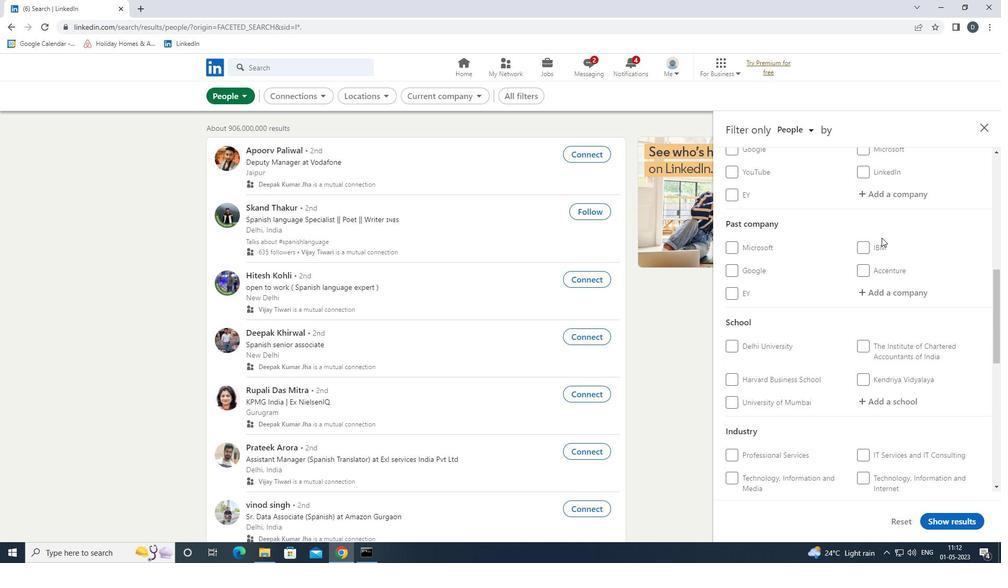 
Action: Mouse scrolled (892, 205) with delta (0, 0)
Screenshot: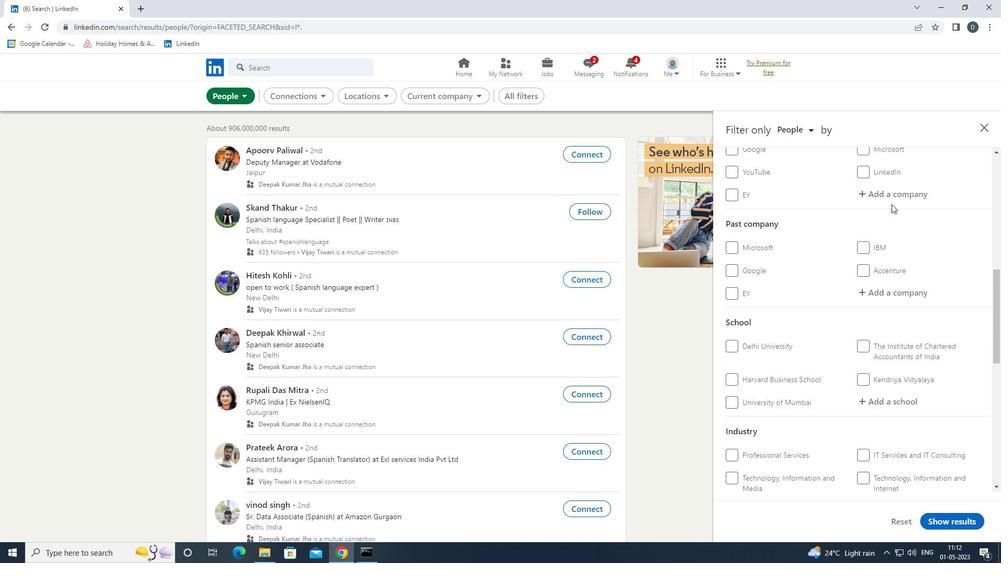 
Action: Mouse scrolled (892, 205) with delta (0, 0)
Screenshot: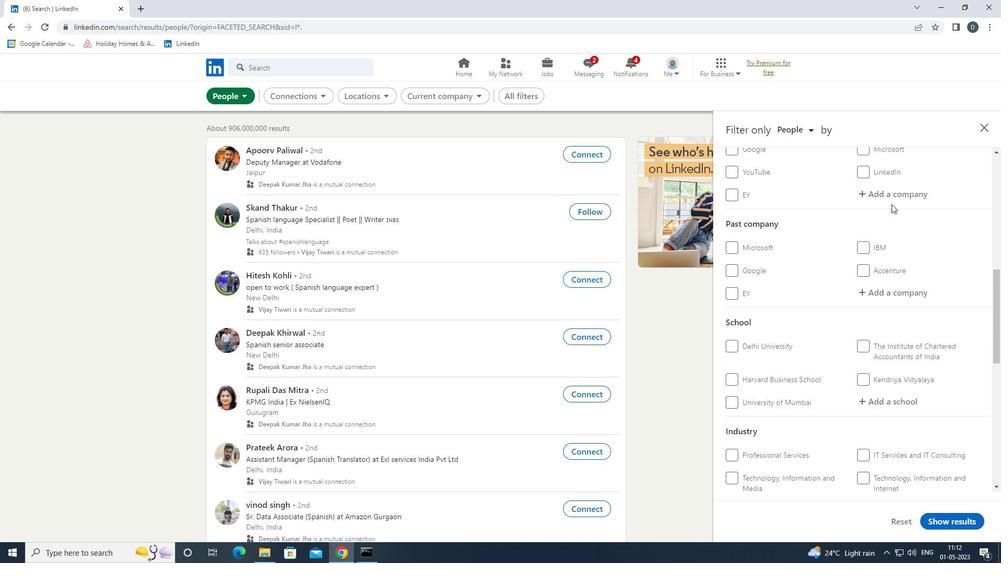 
Action: Mouse moved to (905, 294)
Screenshot: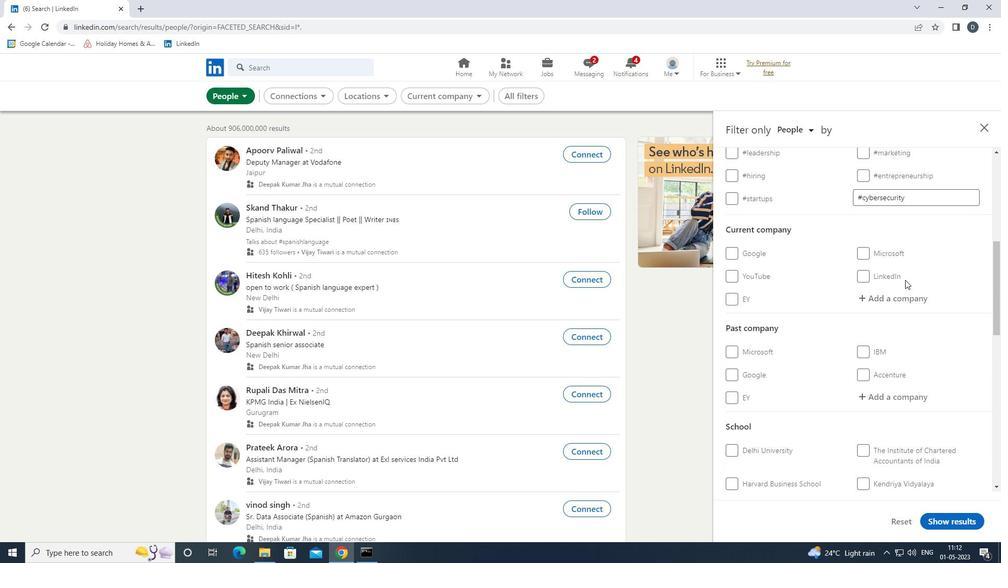 
Action: Mouse pressed left at (905, 294)
Screenshot: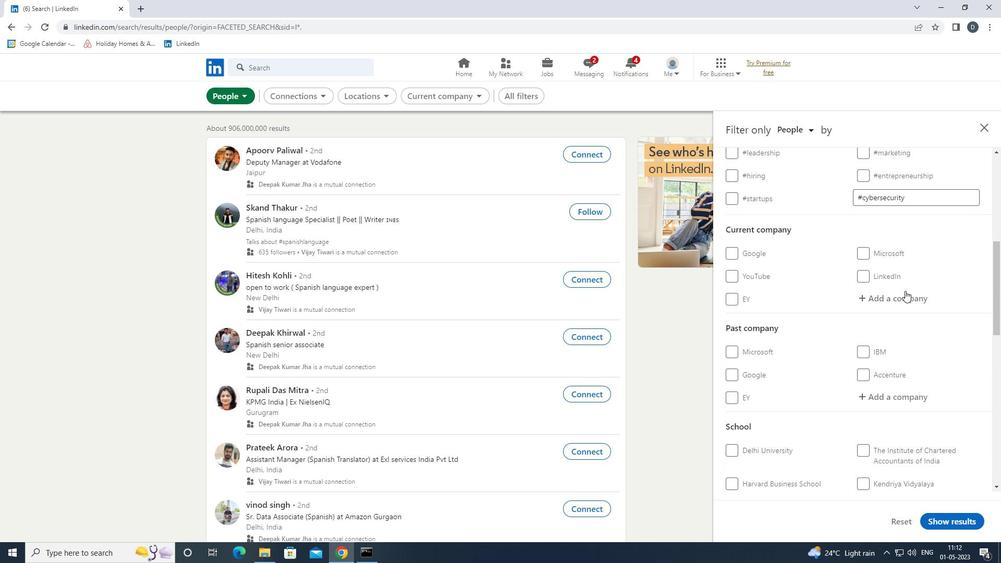 
Action: Key pressed <Key.shift>SYMPHONI<Key.down><Key.enter>
Screenshot: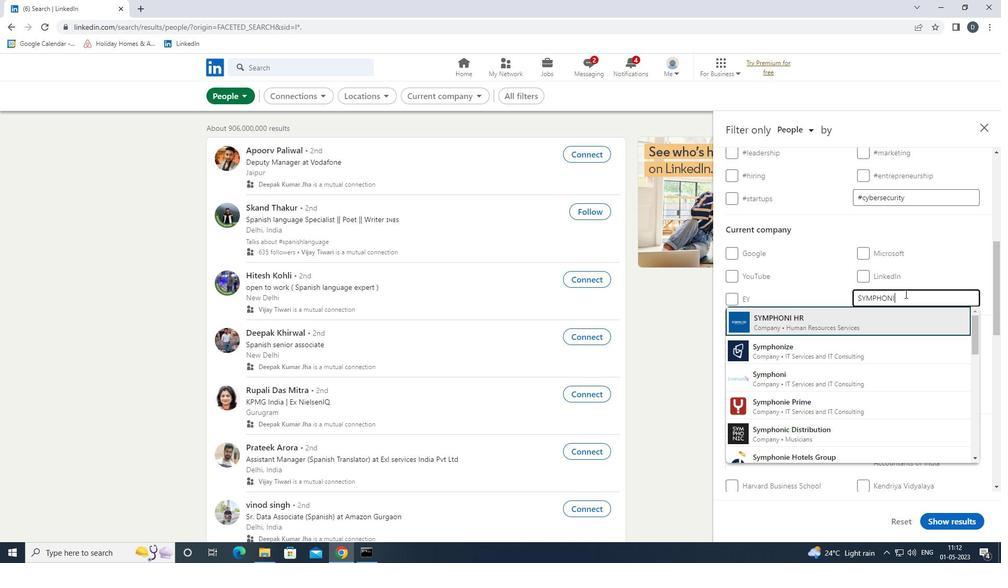 
Action: Mouse scrolled (905, 293) with delta (0, 0)
Screenshot: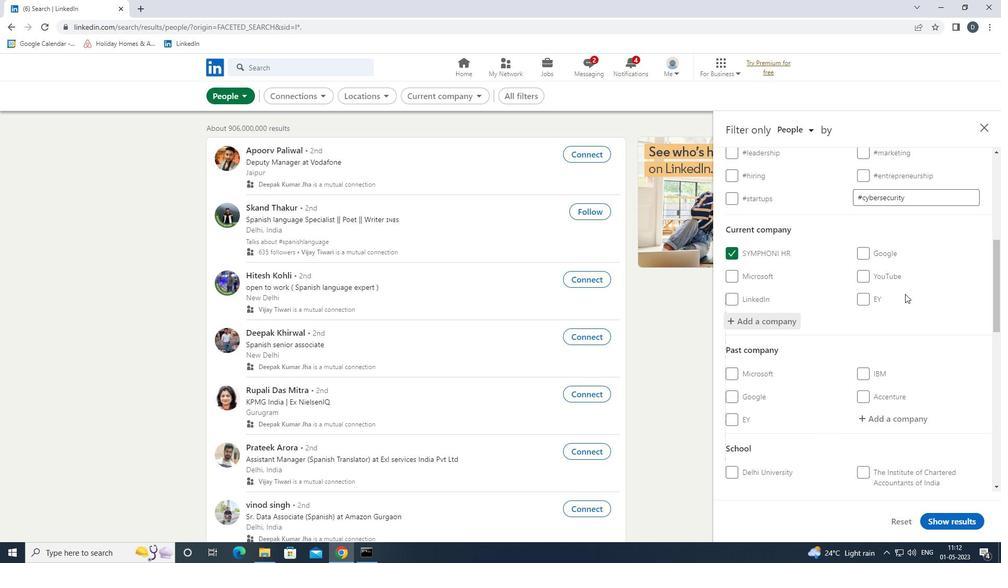
Action: Mouse scrolled (905, 293) with delta (0, 0)
Screenshot: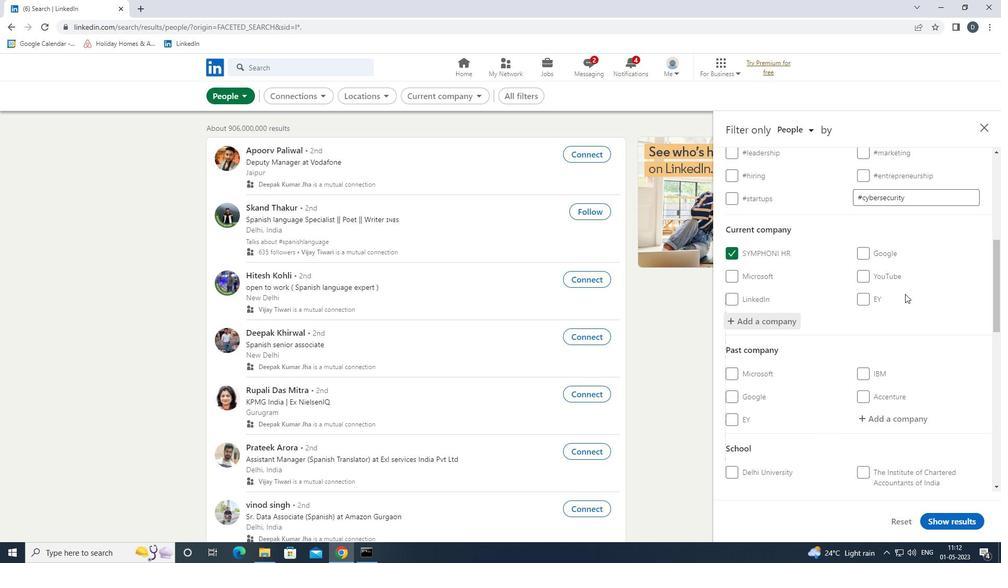 
Action: Mouse scrolled (905, 293) with delta (0, 0)
Screenshot: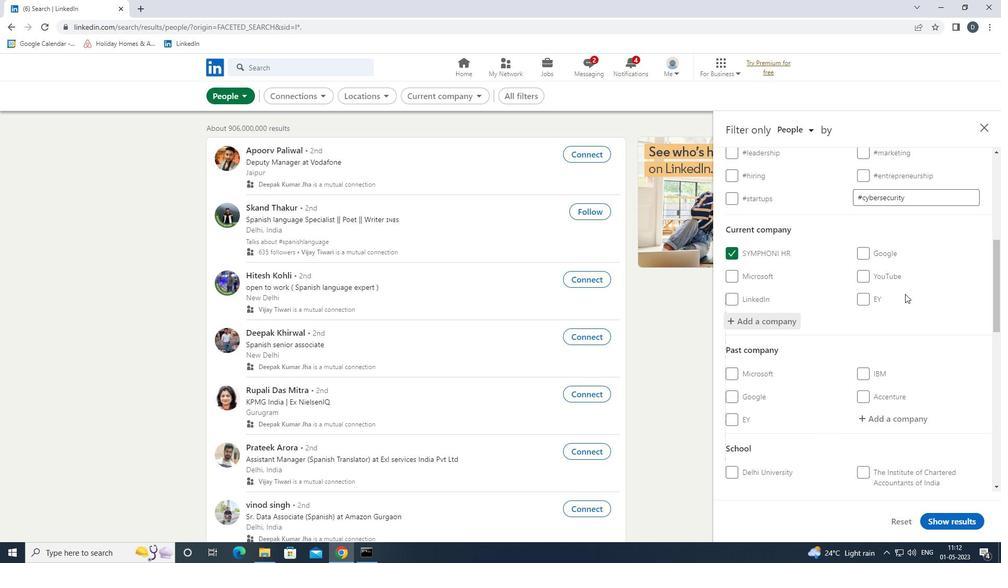 
Action: Mouse scrolled (905, 293) with delta (0, 0)
Screenshot: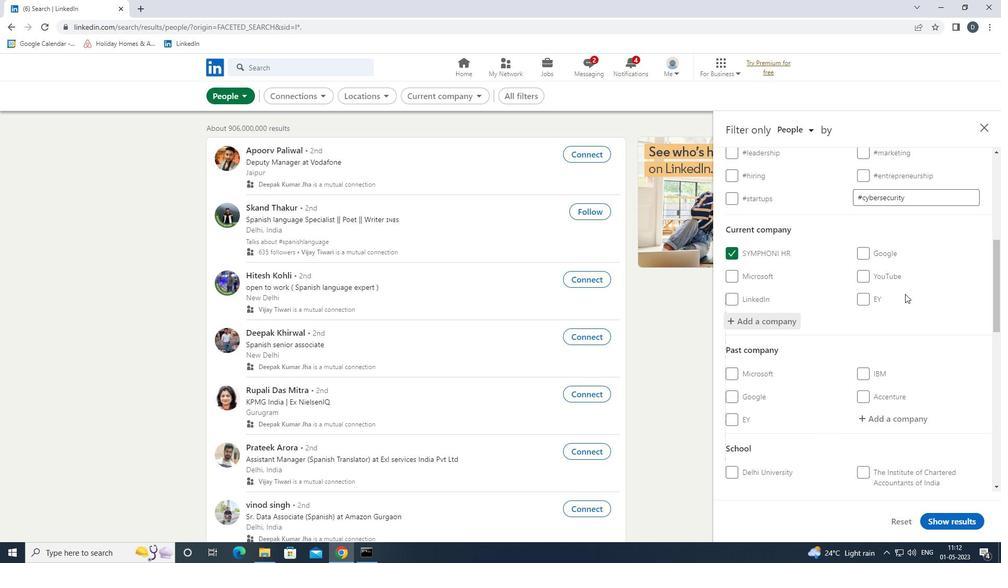 
Action: Mouse moved to (899, 316)
Screenshot: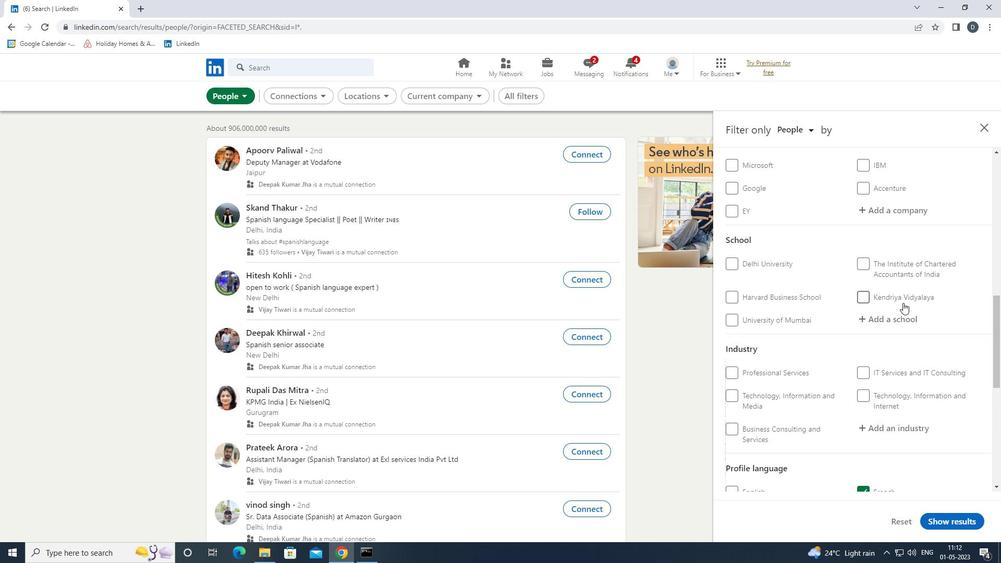 
Action: Mouse pressed left at (899, 316)
Screenshot: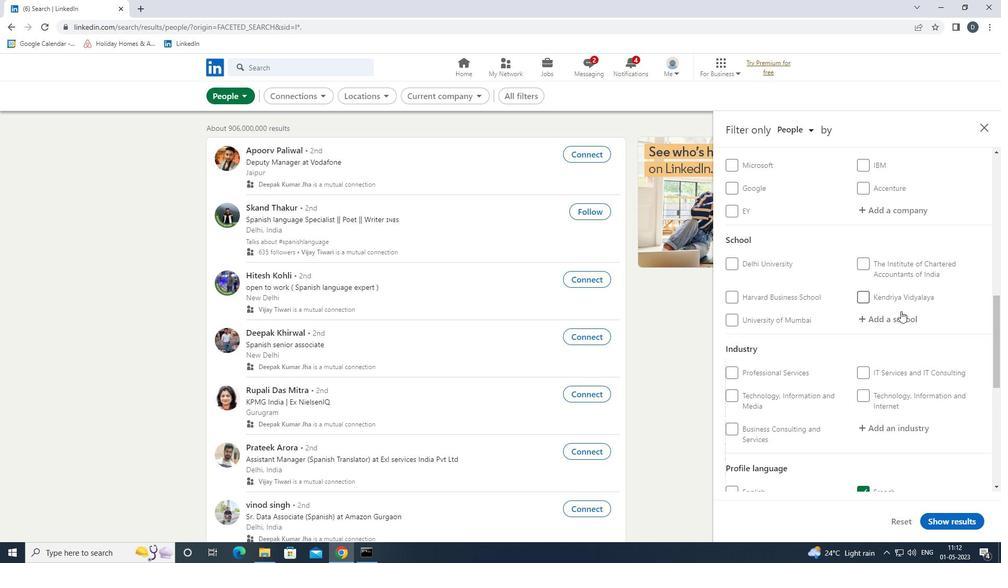 
Action: Key pressed <Key.shift><Key.shift><Key.shift><Key.shift>ENGINEERING<Key.space><Key.shift>COLLEGES
Screenshot: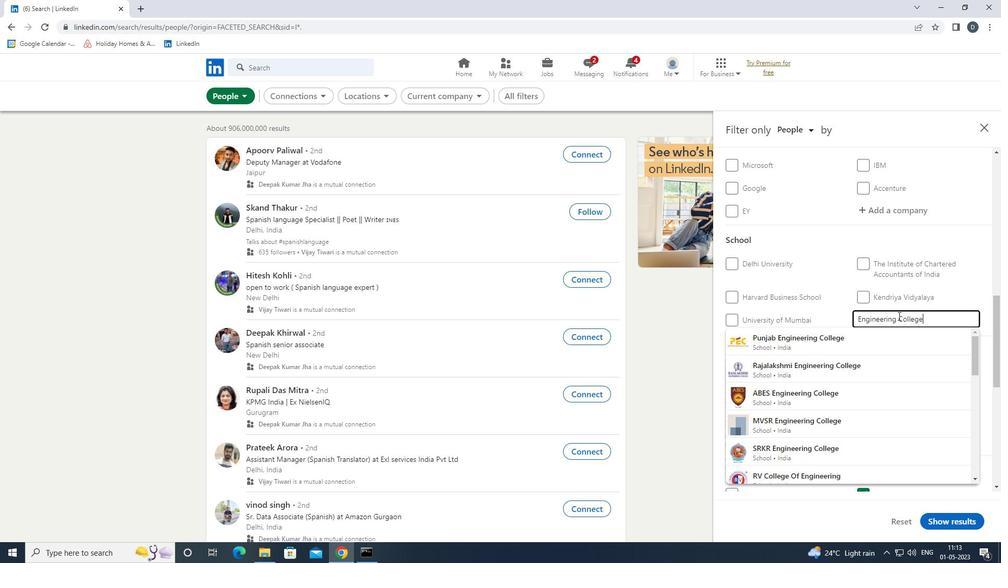 
Action: Mouse moved to (896, 338)
Screenshot: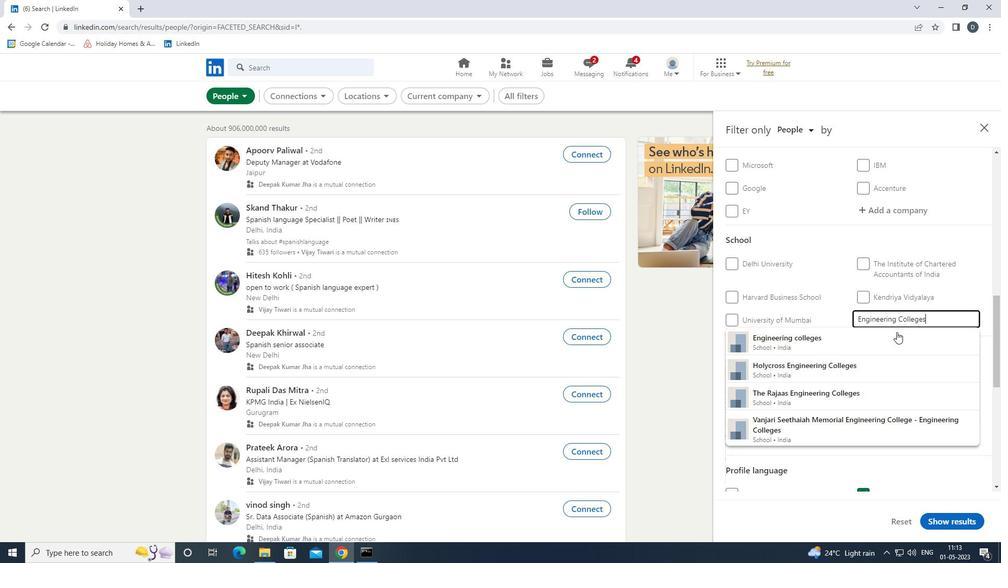 
Action: Mouse pressed left at (896, 338)
Screenshot: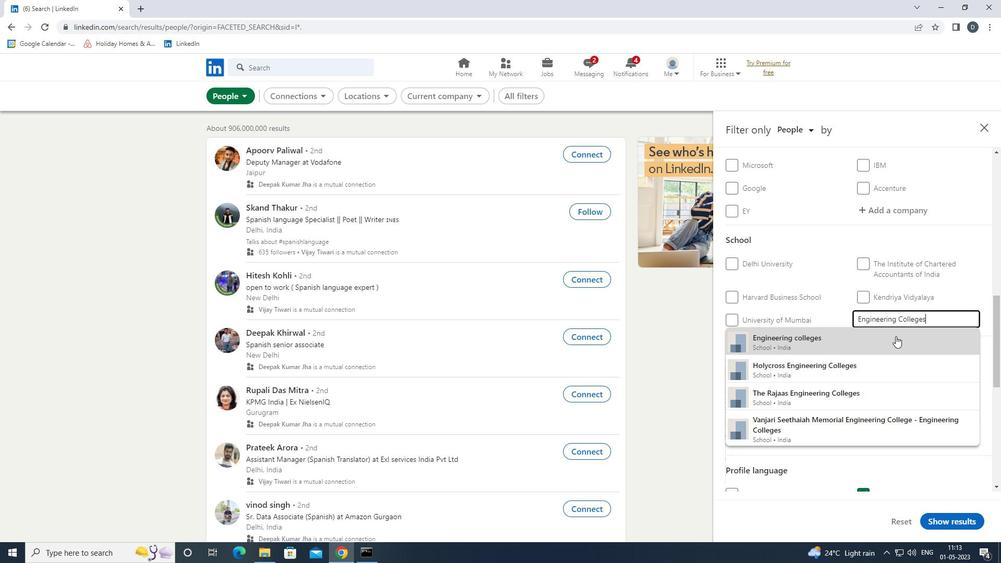 
Action: Mouse moved to (898, 351)
Screenshot: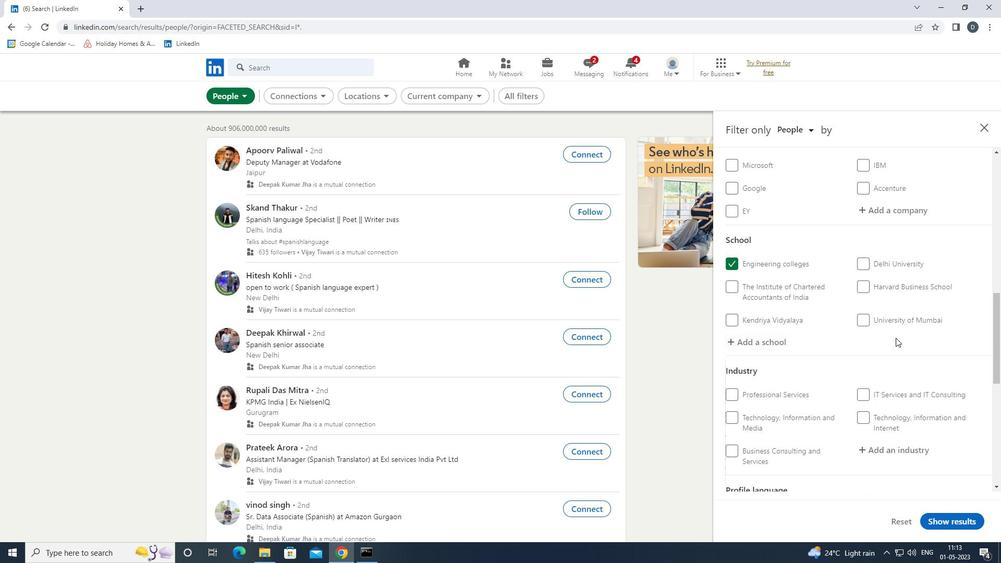 
Action: Mouse scrolled (898, 350) with delta (0, 0)
Screenshot: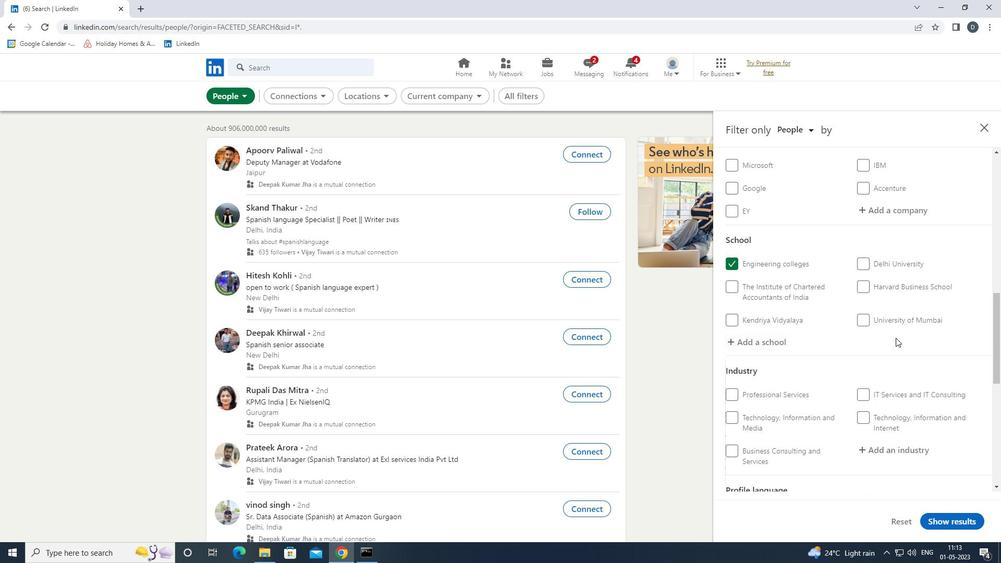 
Action: Mouse moved to (898, 353)
Screenshot: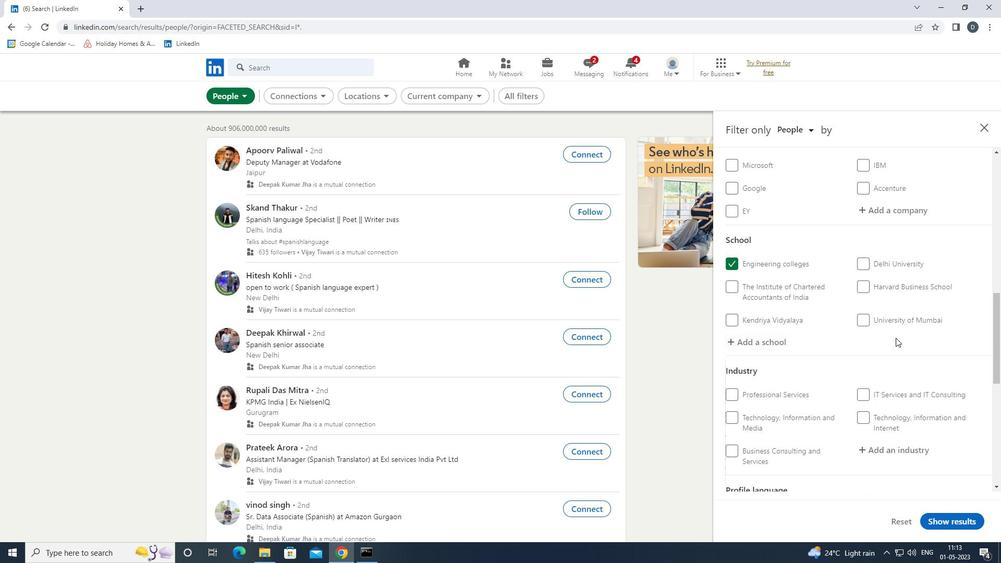 
Action: Mouse scrolled (898, 352) with delta (0, 0)
Screenshot: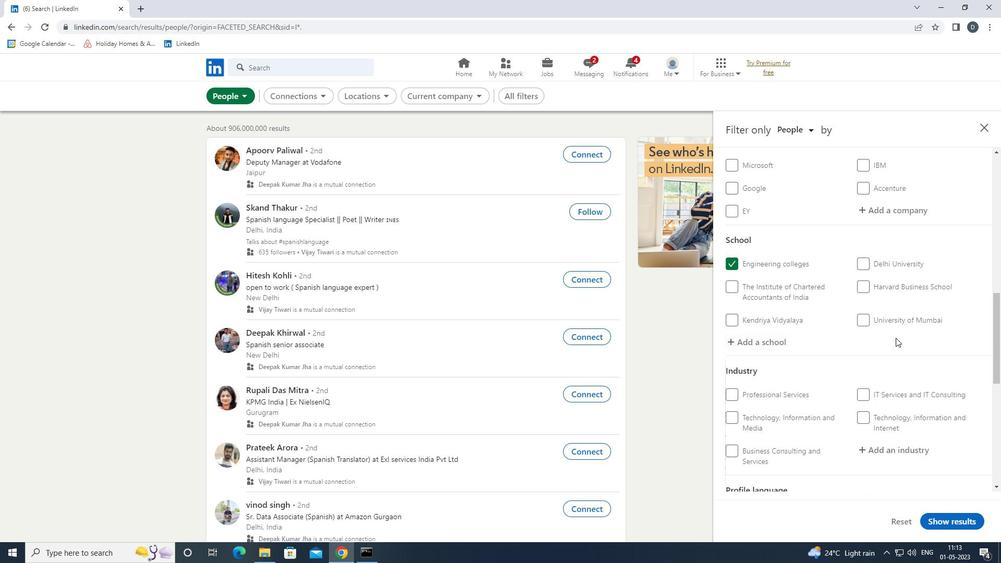
Action: Mouse moved to (899, 354)
Screenshot: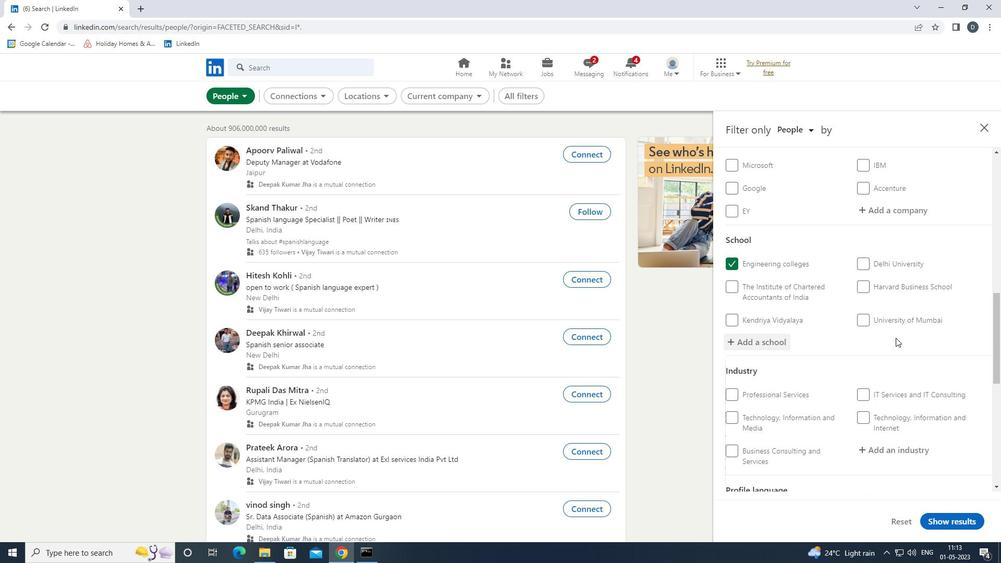 
Action: Mouse scrolled (899, 354) with delta (0, 0)
Screenshot: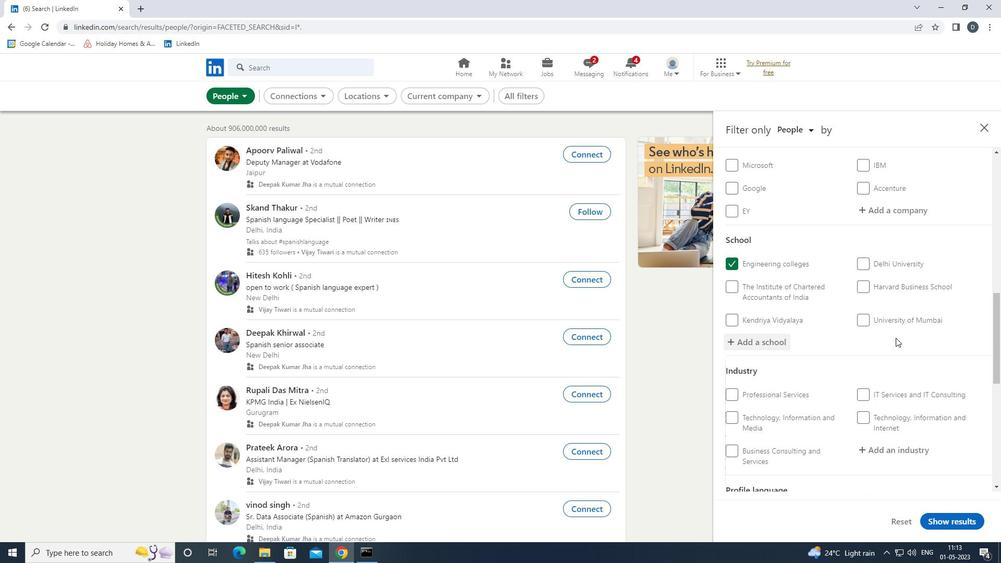 
Action: Mouse moved to (885, 294)
Screenshot: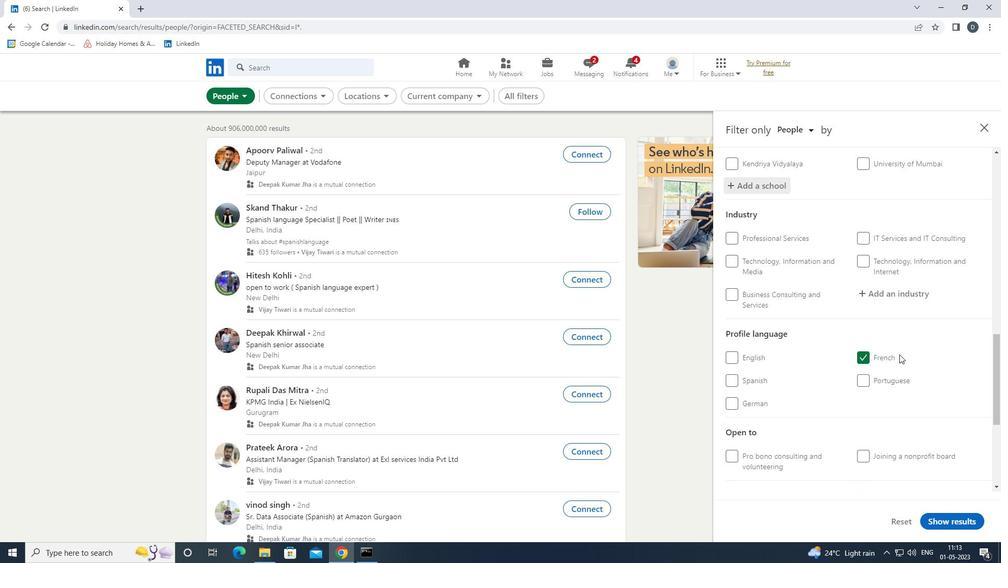 
Action: Mouse pressed left at (885, 294)
Screenshot: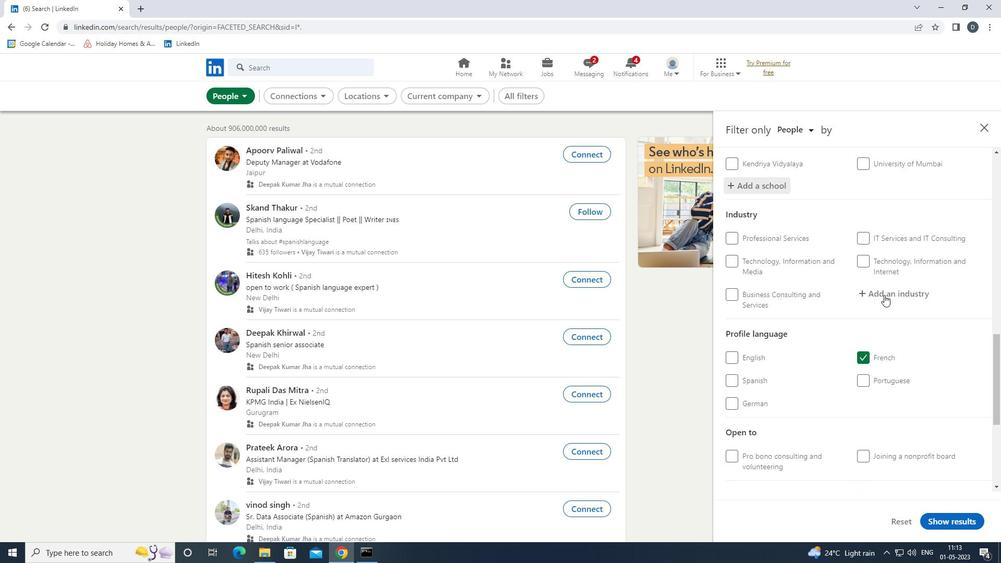 
Action: Key pressed <Key.shift>COURTS<Key.space><Key.shift>AND<Key.backspace><Key.backspace><Key.backspace><Key.down><Key.enter>
Screenshot: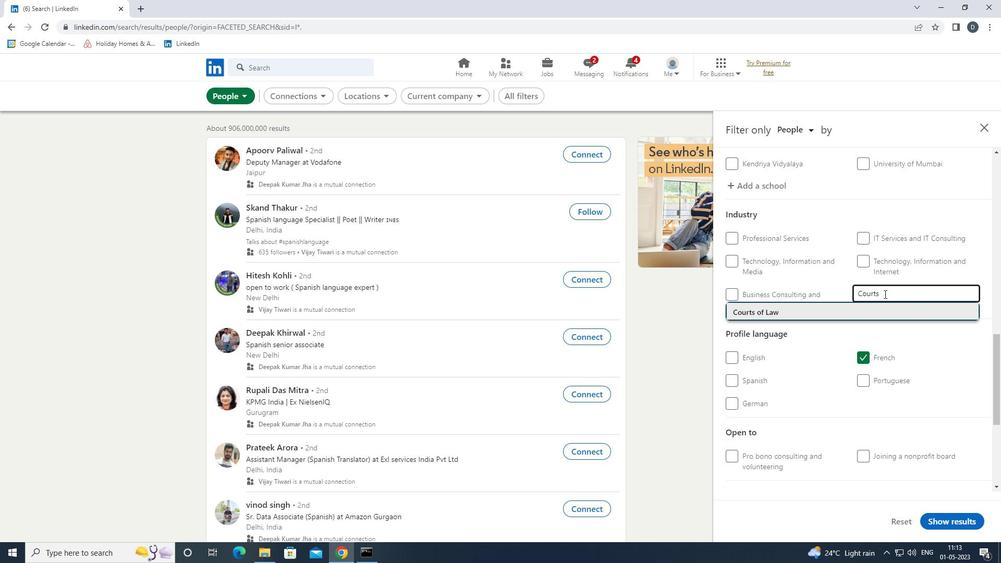 
Action: Mouse scrolled (885, 293) with delta (0, 0)
Screenshot: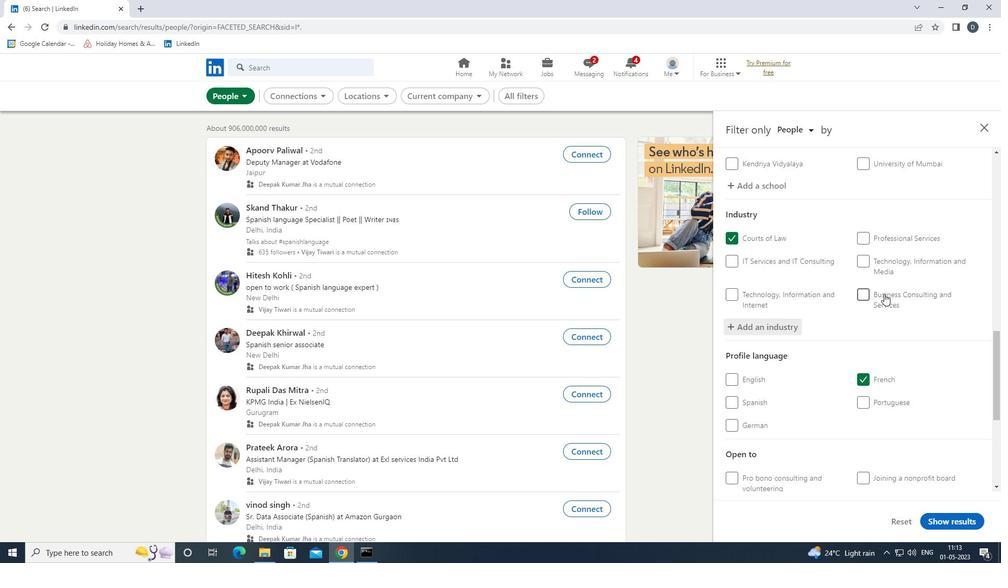 
Action: Mouse moved to (884, 295)
Screenshot: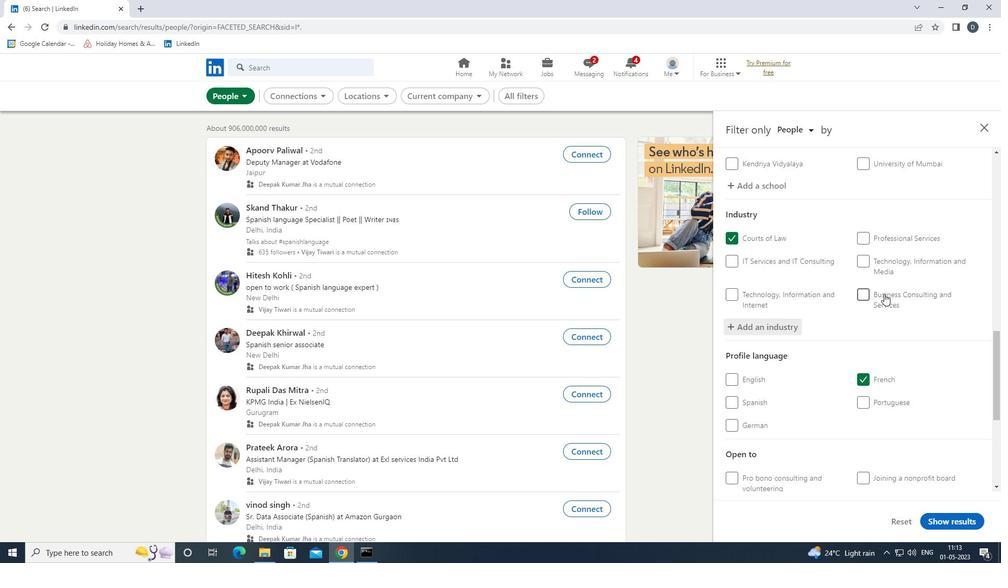 
Action: Mouse scrolled (884, 295) with delta (0, 0)
Screenshot: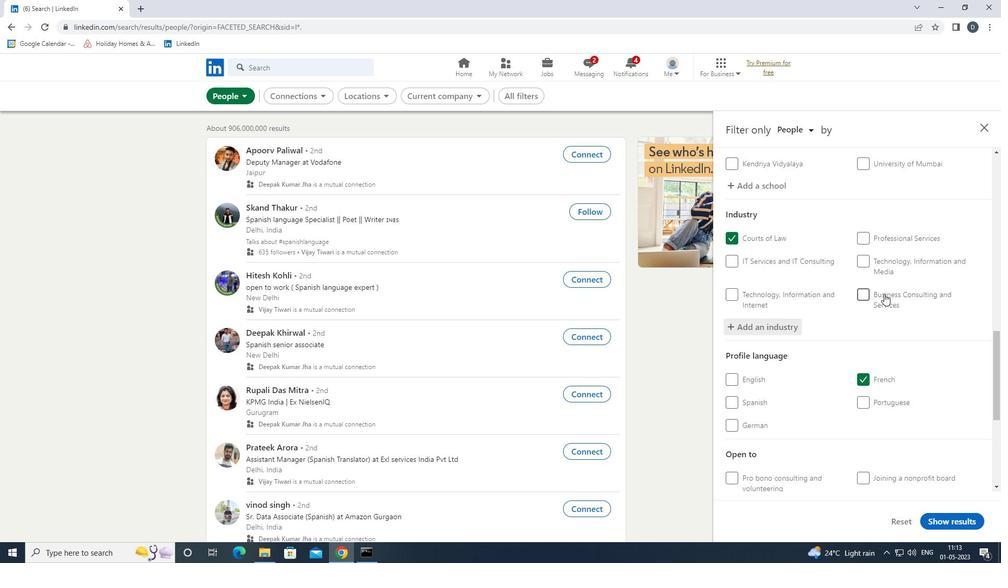 
Action: Mouse moved to (884, 296)
Screenshot: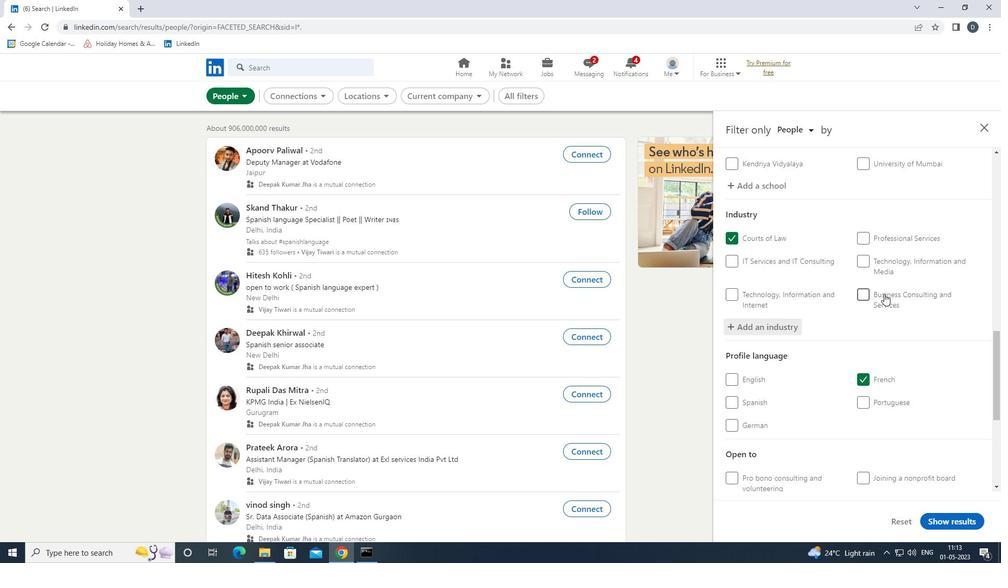 
Action: Mouse scrolled (884, 295) with delta (0, 0)
Screenshot: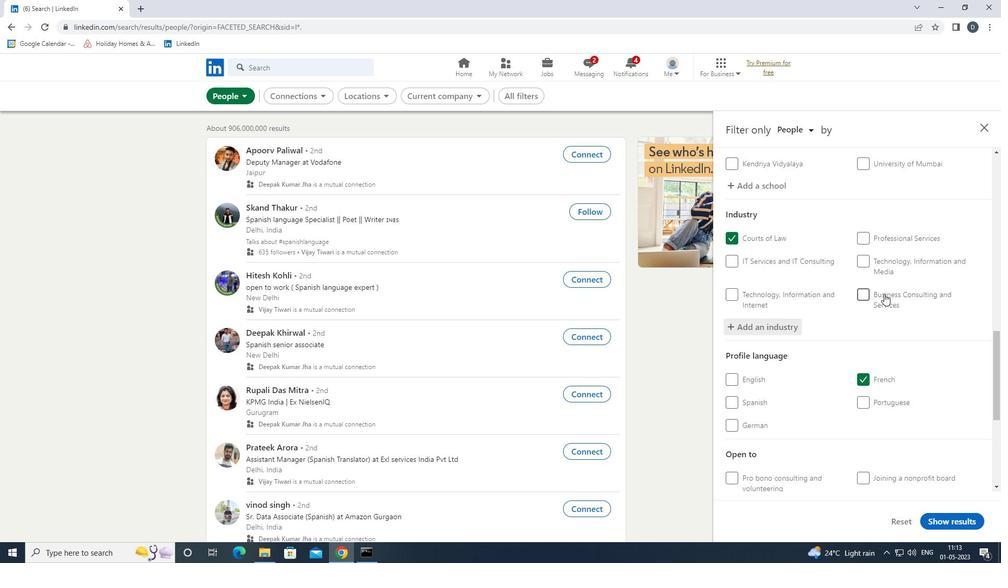 
Action: Mouse scrolled (884, 295) with delta (0, 0)
Screenshot: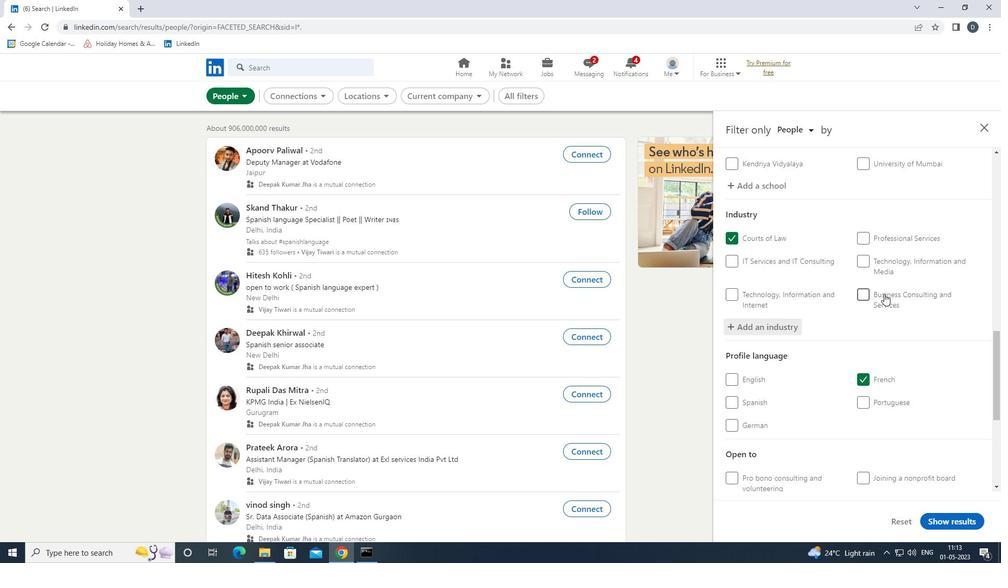 
Action: Mouse scrolled (884, 295) with delta (0, 0)
Screenshot: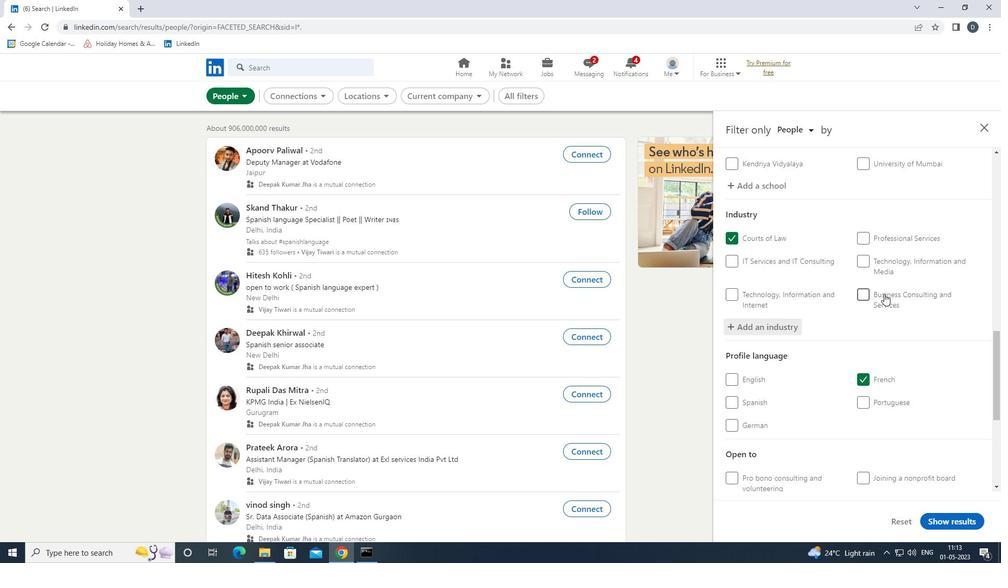 
Action: Mouse moved to (900, 344)
Screenshot: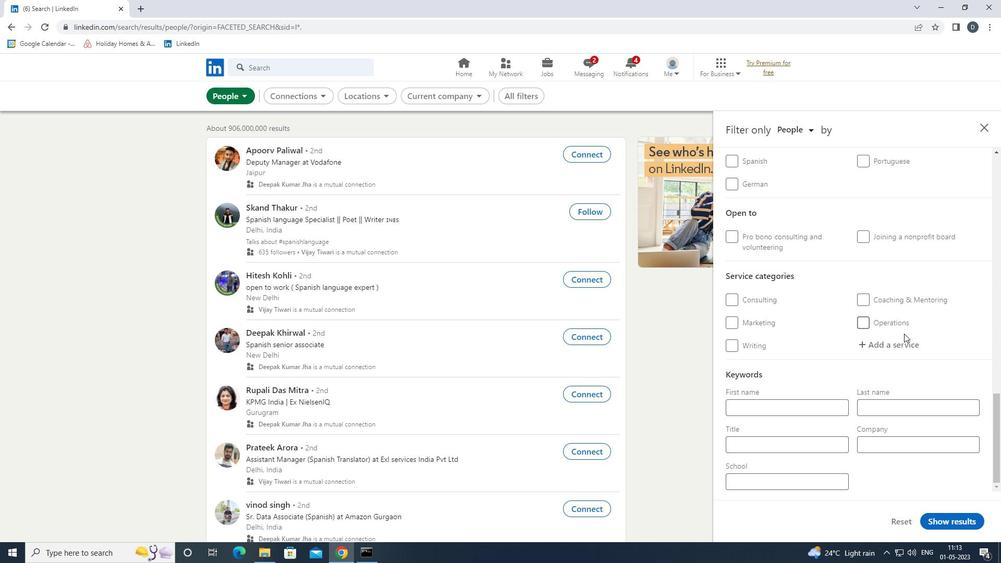 
Action: Mouse pressed left at (900, 344)
Screenshot: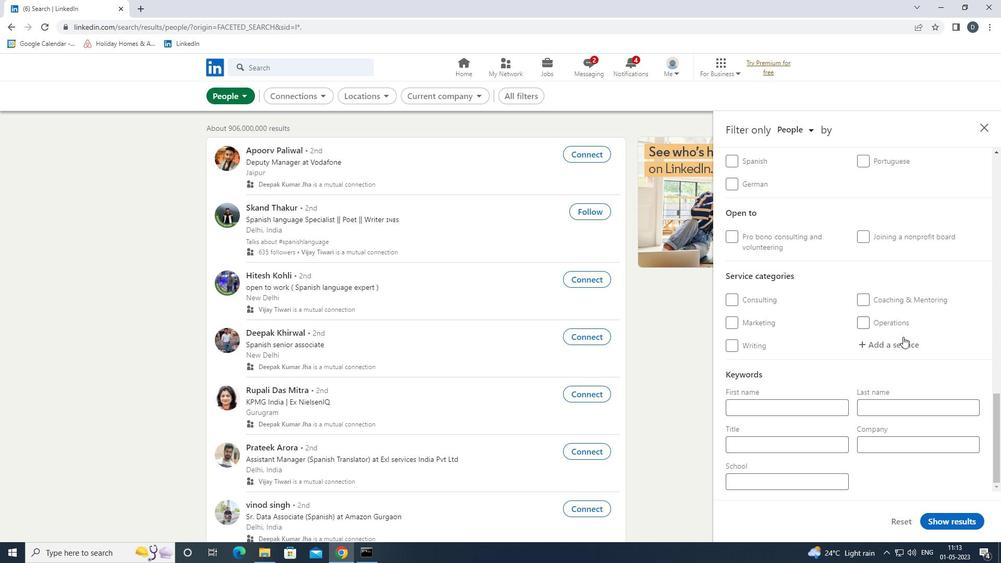 
Action: Key pressed <Key.shift>ADMINIST<Key.down>RATIVE<Key.enter>
Screenshot: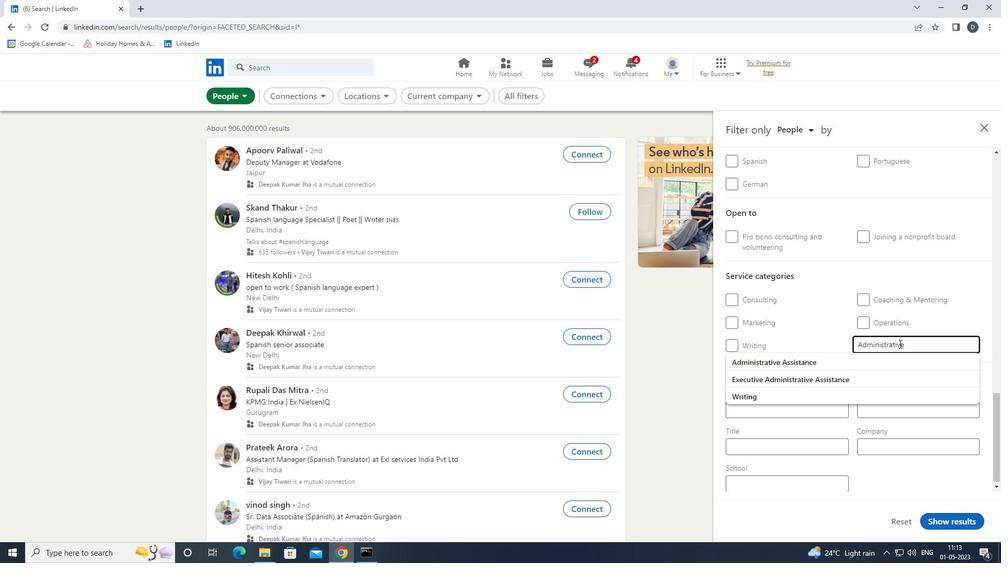 
Action: Mouse scrolled (900, 343) with delta (0, 0)
Screenshot: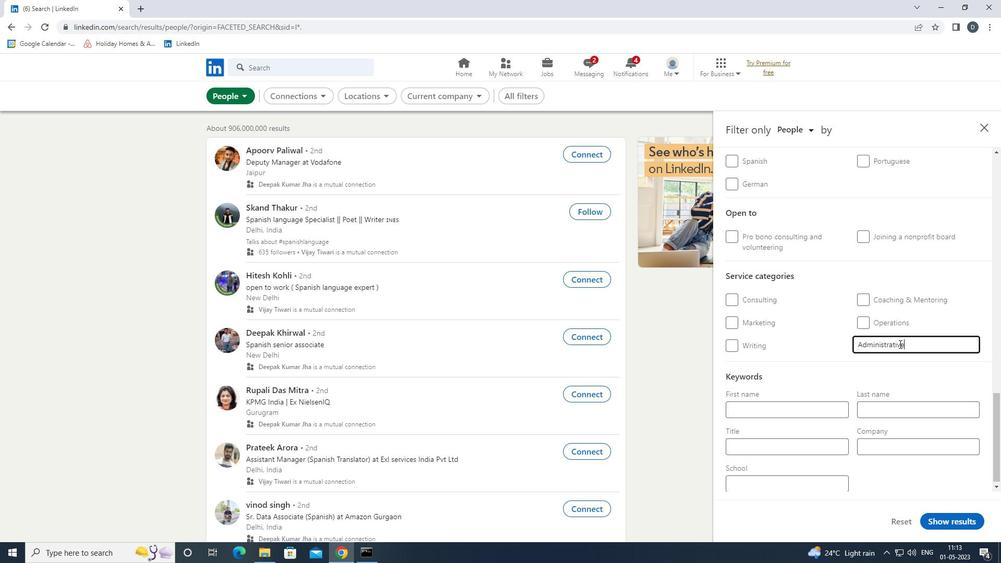 
Action: Mouse scrolled (900, 343) with delta (0, 0)
Screenshot: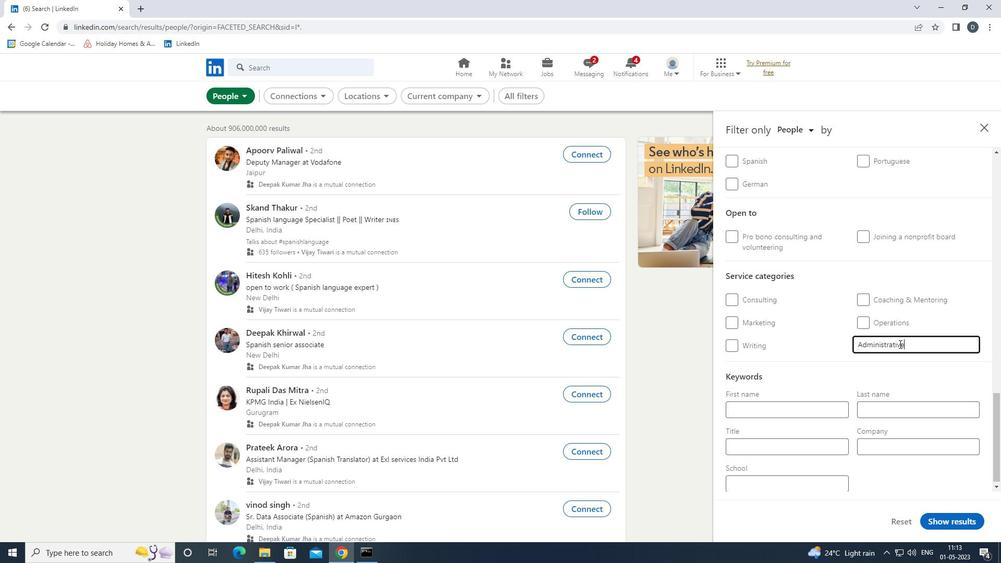 
Action: Mouse moved to (797, 447)
Screenshot: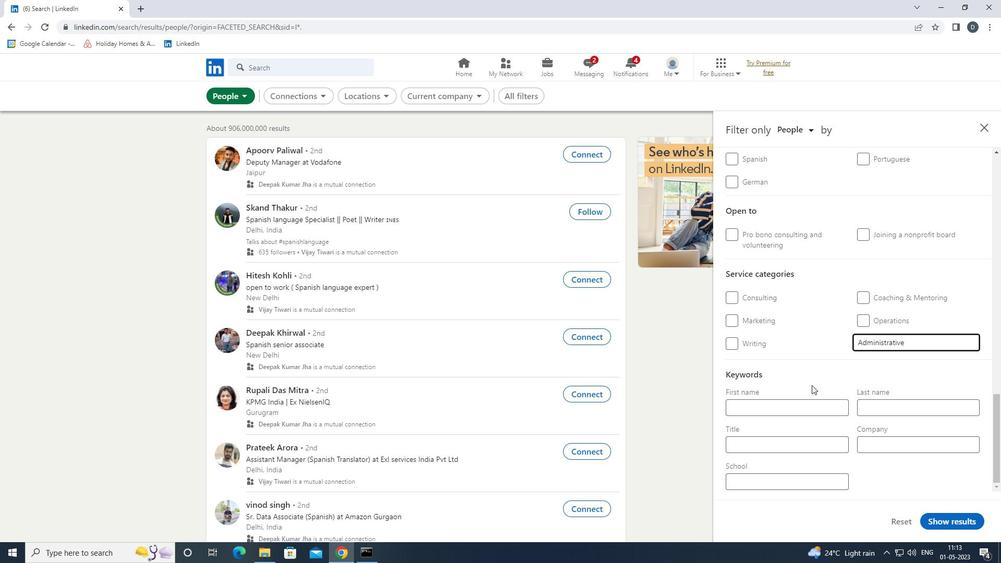 
Action: Mouse pressed left at (797, 447)
Screenshot: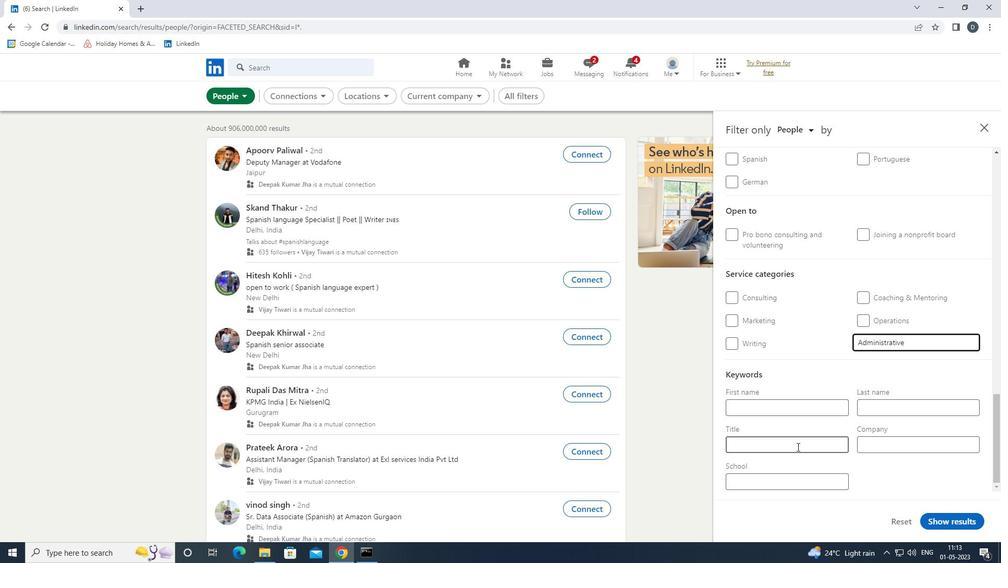 
Action: Key pressed <Key.shift>LANDSCAPING<Key.space><Key.shift>ASSISTANT
Screenshot: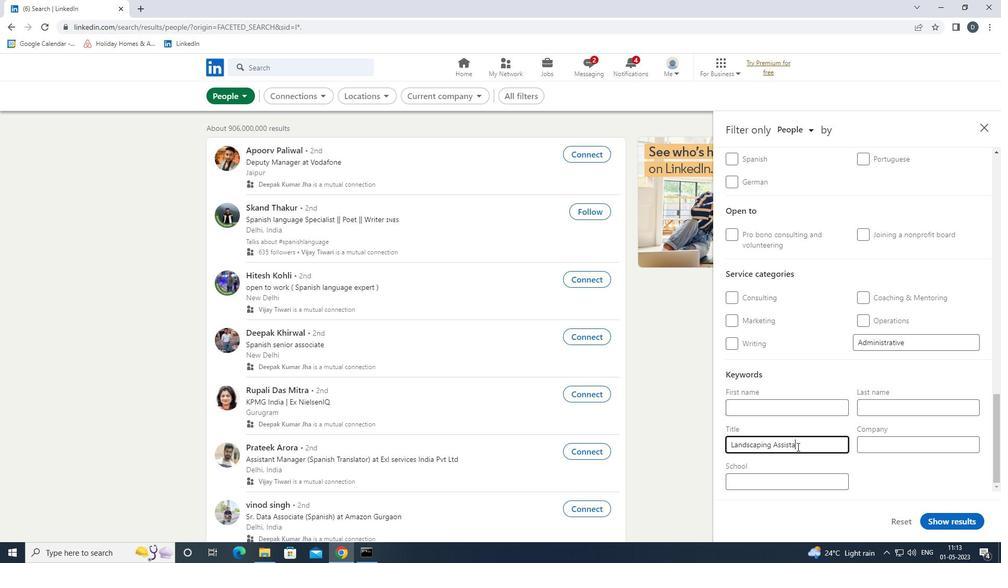 
Action: Mouse moved to (931, 516)
Screenshot: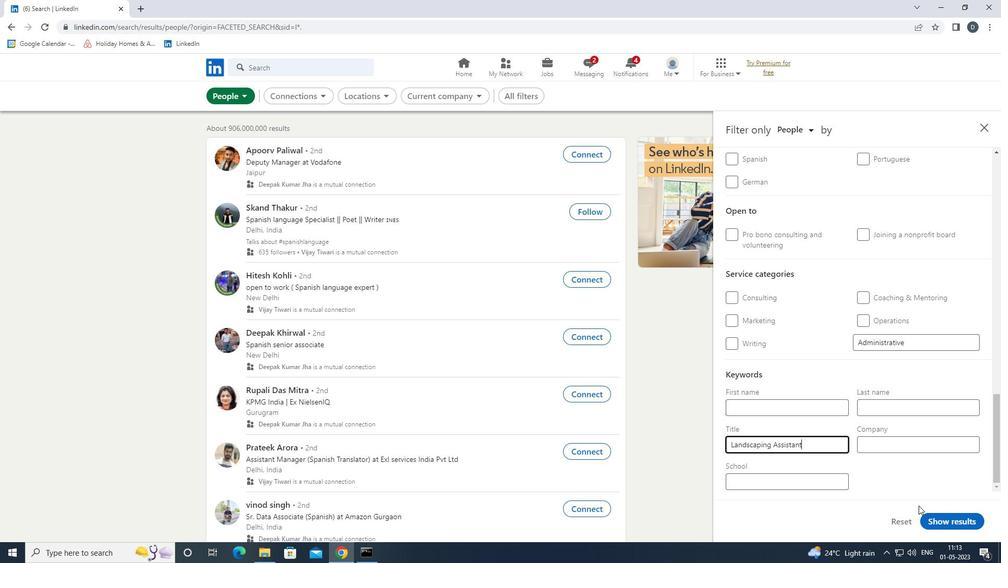 
Action: Mouse pressed left at (931, 516)
Screenshot: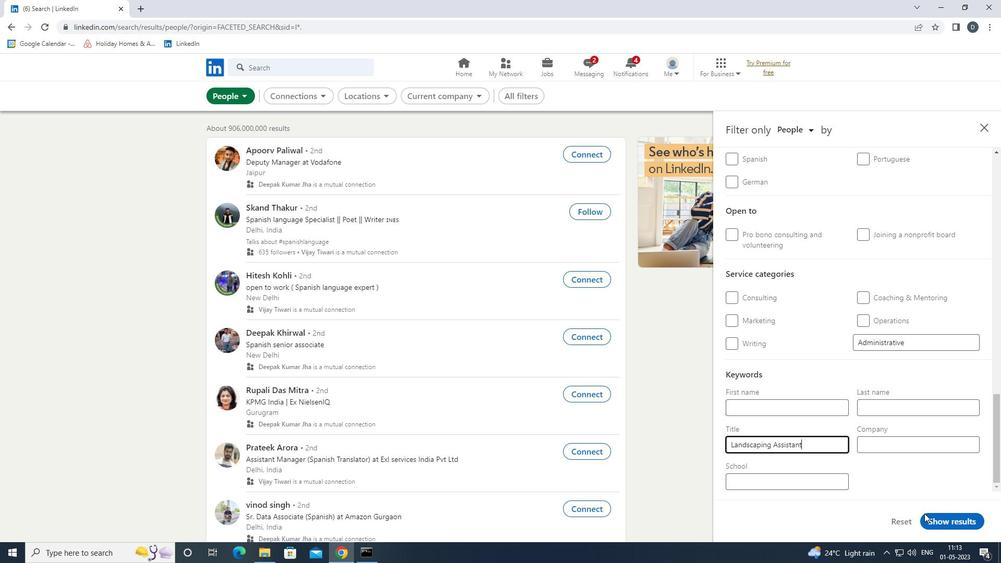 
Action: Mouse moved to (403, 83)
Screenshot: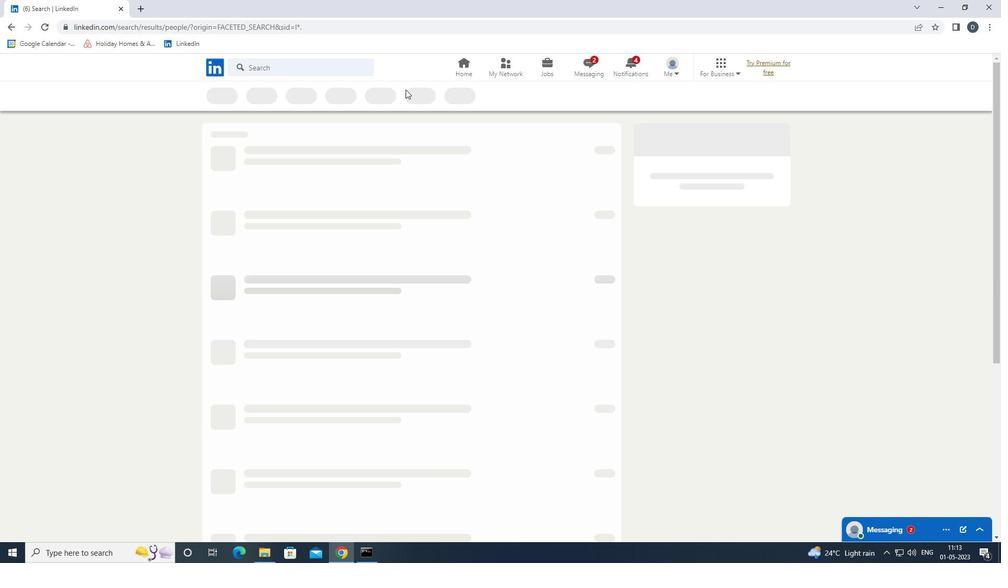 
